 Task: Look for space in Guane, Cuba from 4th September, 2023 to 10th September, 2023 for 1 adult in price range Rs.9000 to Rs.17000. Place can be private room with 1  bedroom having 1 bed and 1 bathroom. Property type can be house, flat, guest house, hotel. Booking option can be shelf check-in. Required host language is .
Action: Mouse moved to (363, 79)
Screenshot: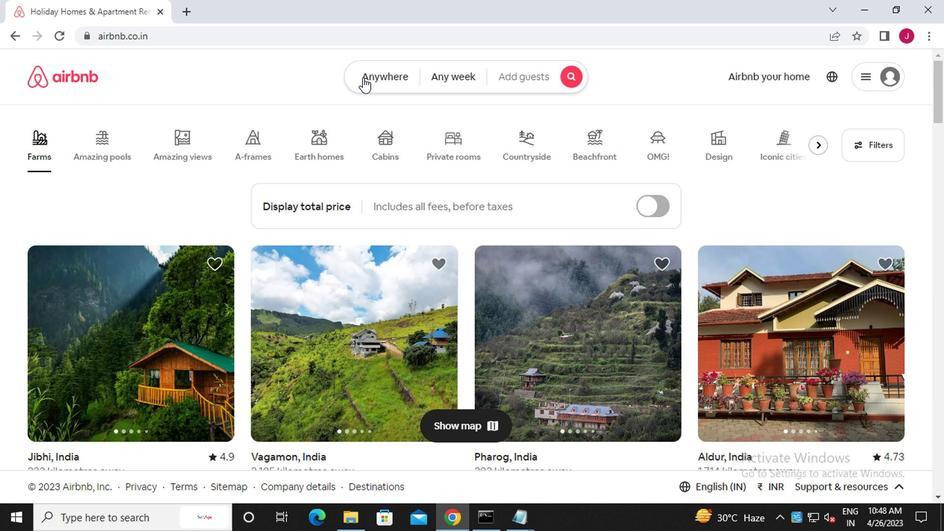 
Action: Mouse pressed left at (363, 79)
Screenshot: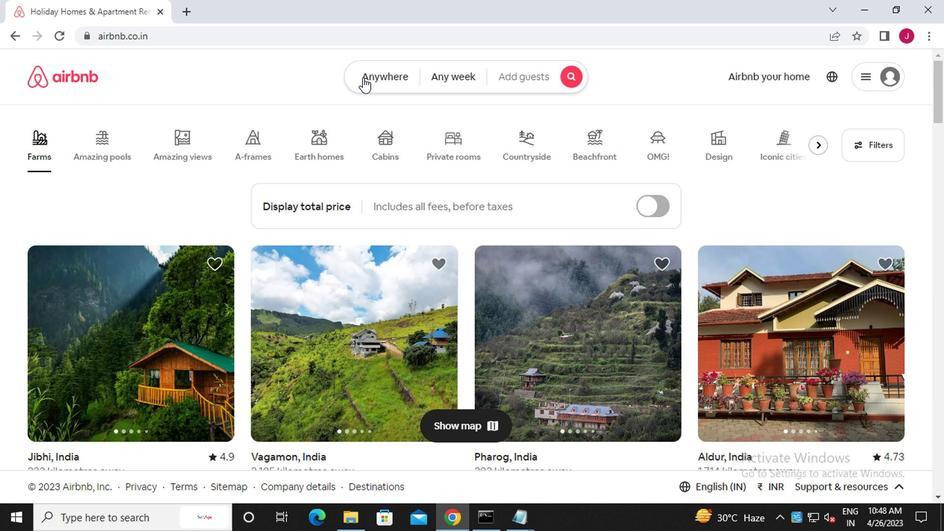 
Action: Mouse moved to (223, 135)
Screenshot: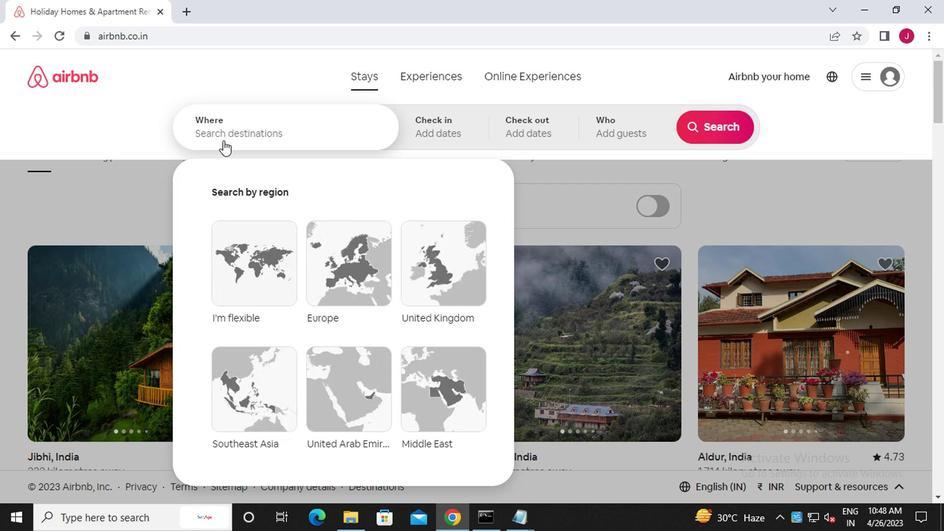 
Action: Mouse pressed left at (223, 135)
Screenshot: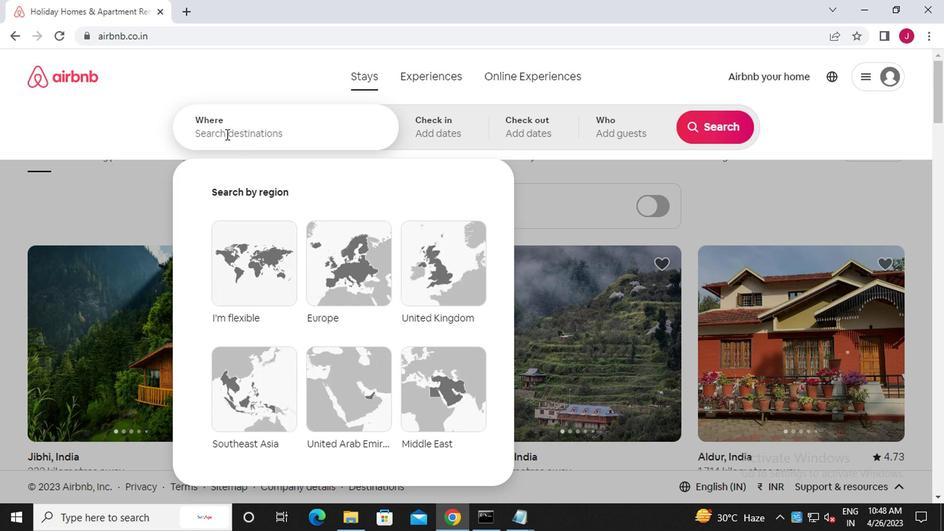 
Action: Key pressed g<Key.caps_lock>uane,<Key.caps_lock>c<Key.caps_lock>uba
Screenshot: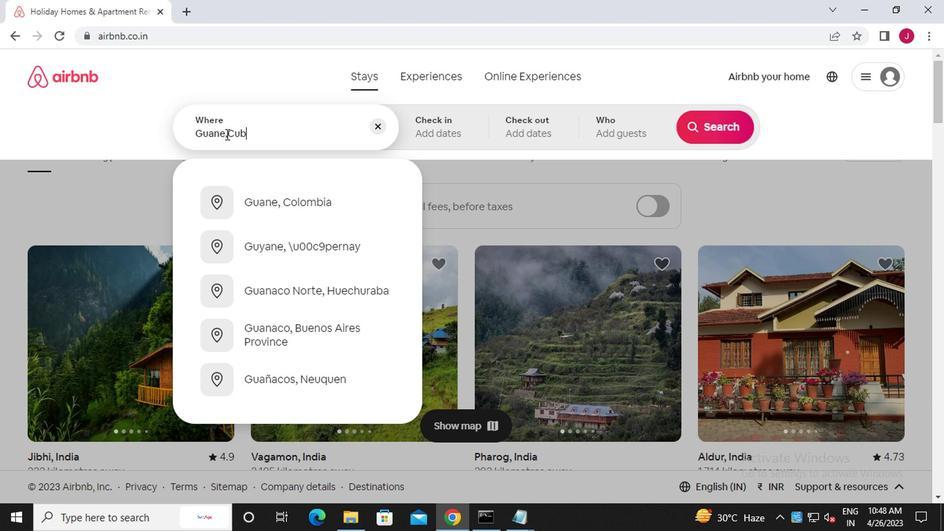 
Action: Mouse moved to (293, 201)
Screenshot: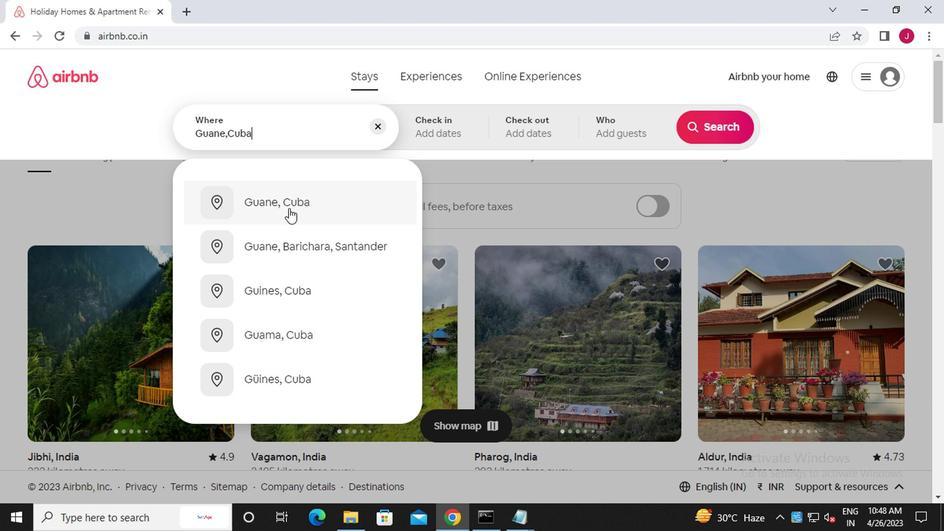 
Action: Mouse pressed left at (293, 201)
Screenshot: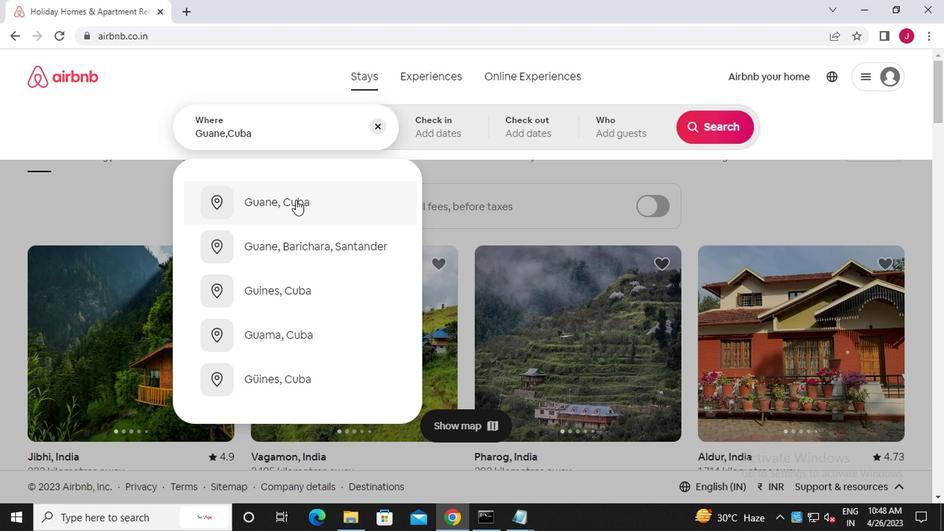 
Action: Mouse moved to (706, 238)
Screenshot: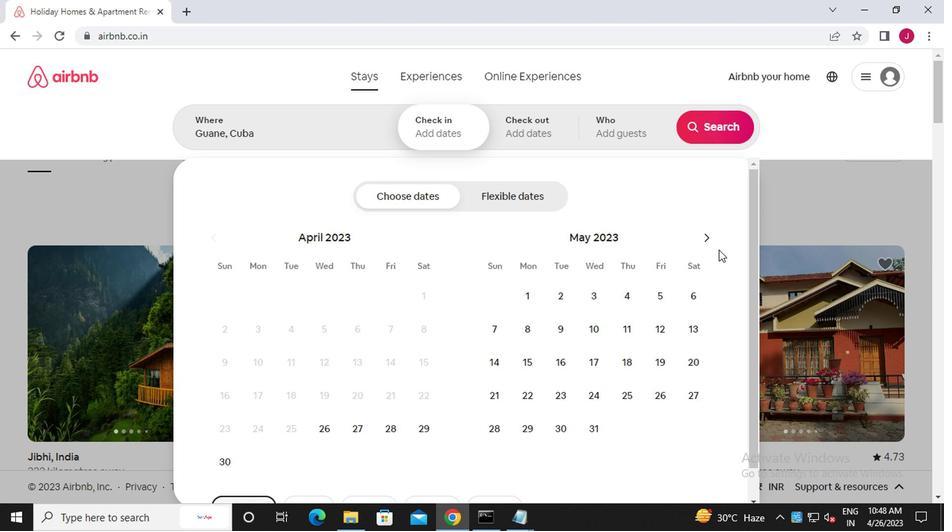 
Action: Mouse pressed left at (706, 238)
Screenshot: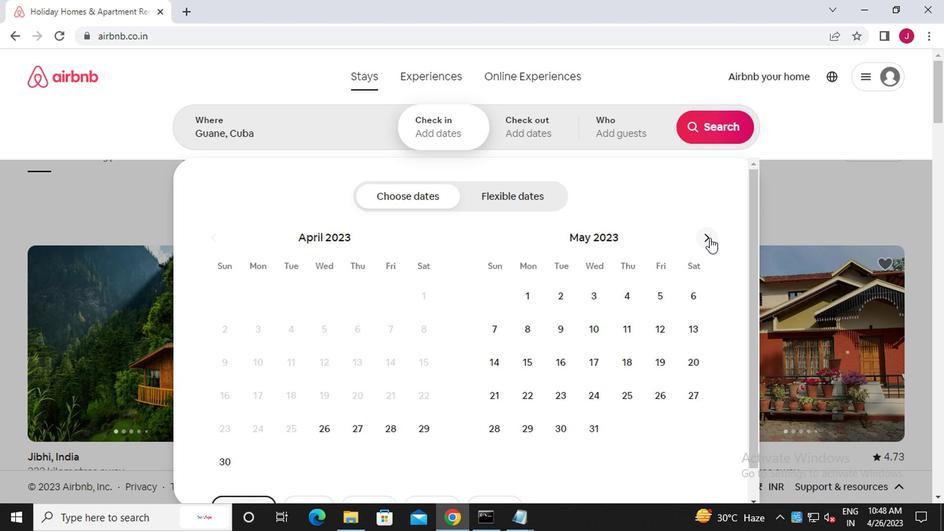 
Action: Mouse pressed left at (706, 238)
Screenshot: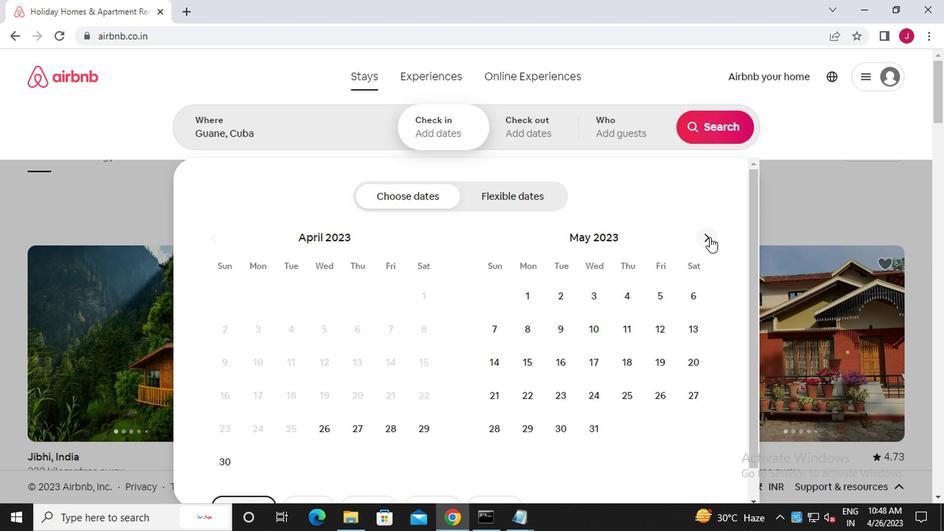 
Action: Mouse pressed left at (706, 238)
Screenshot: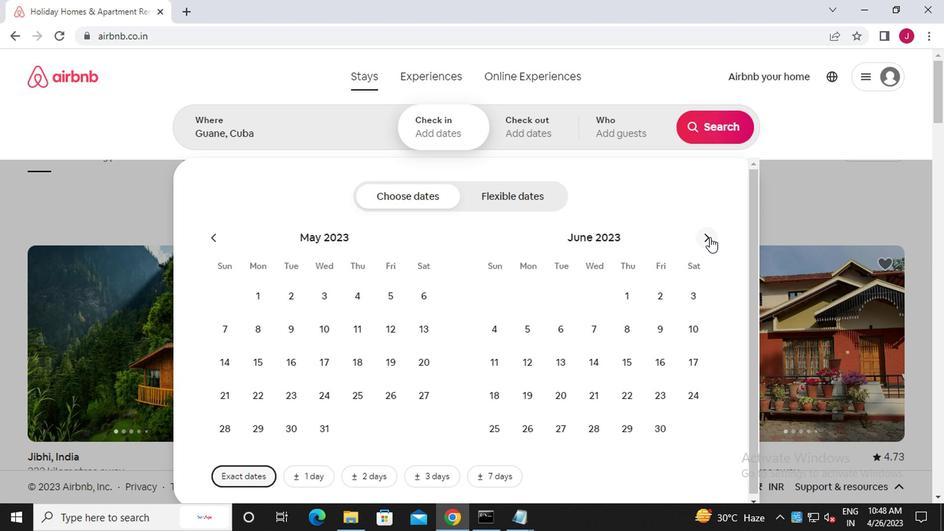 
Action: Mouse pressed left at (706, 238)
Screenshot: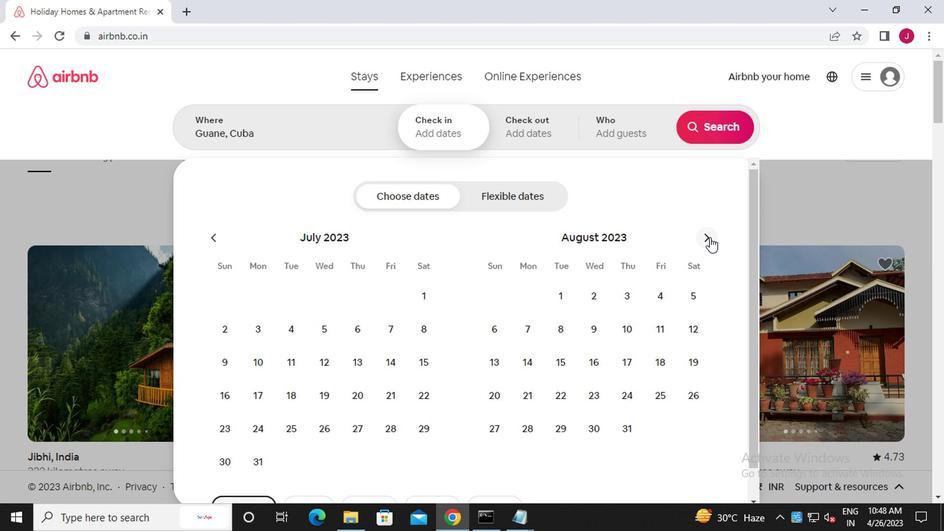 
Action: Mouse moved to (524, 325)
Screenshot: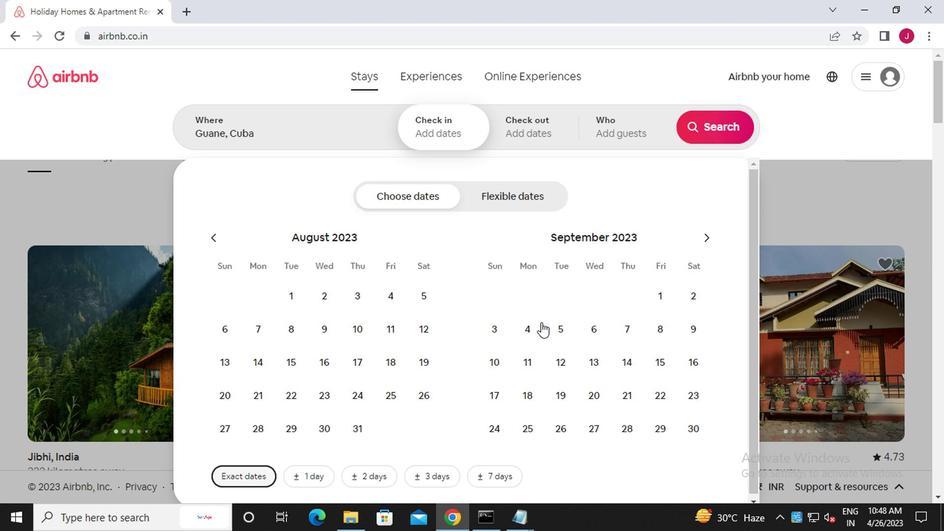 
Action: Mouse pressed left at (524, 325)
Screenshot: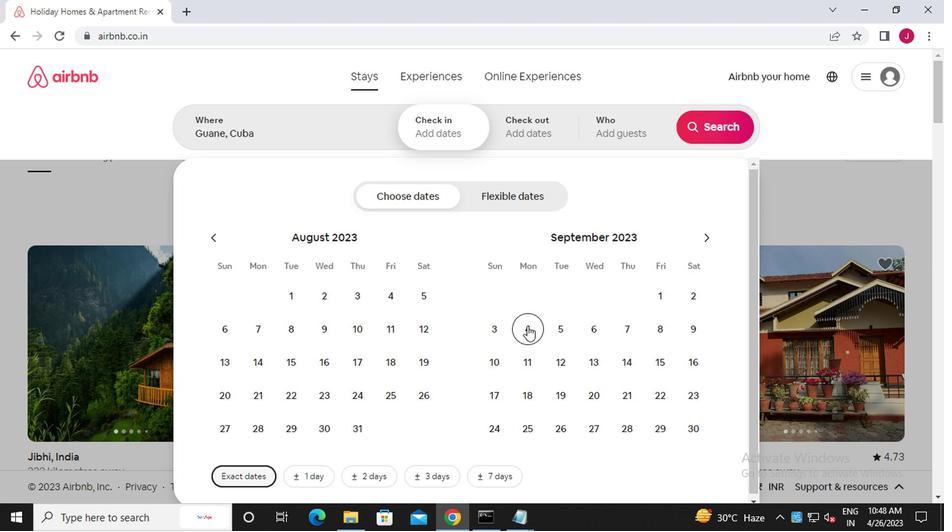 
Action: Mouse moved to (495, 361)
Screenshot: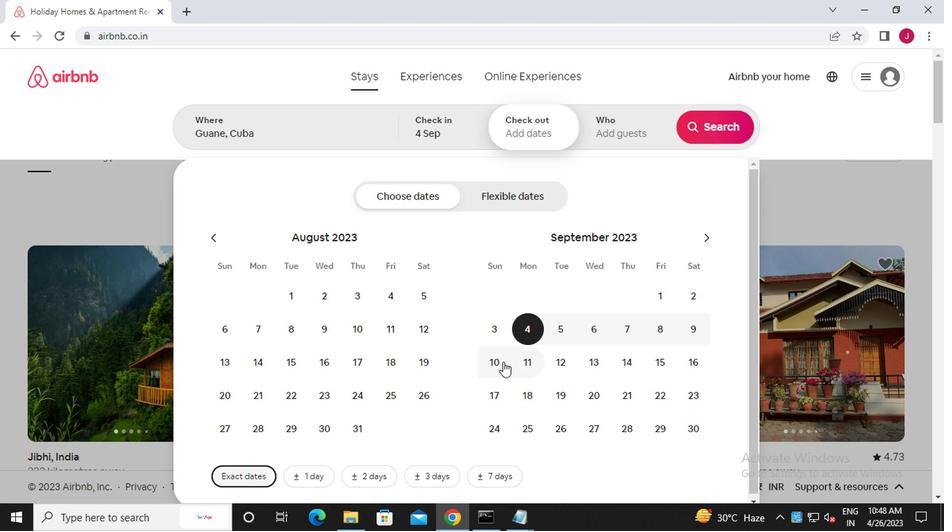 
Action: Mouse pressed left at (495, 361)
Screenshot: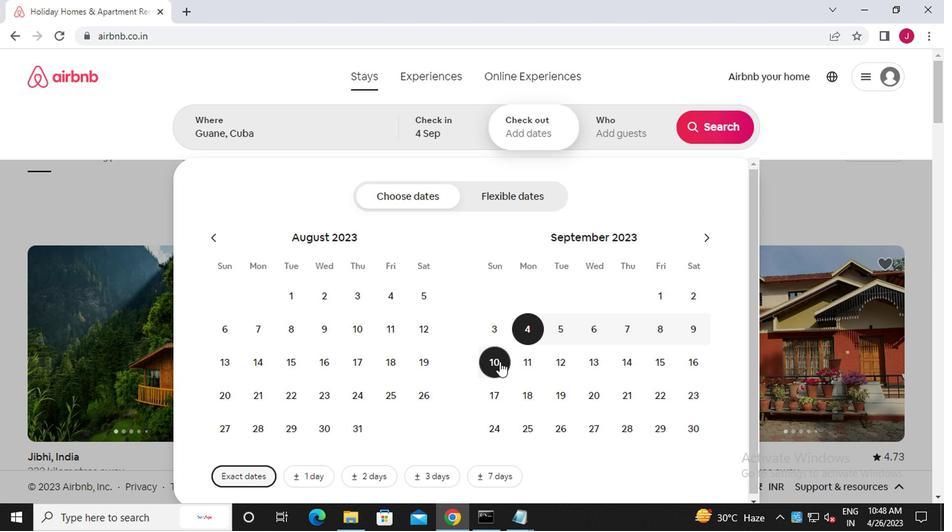 
Action: Mouse moved to (634, 137)
Screenshot: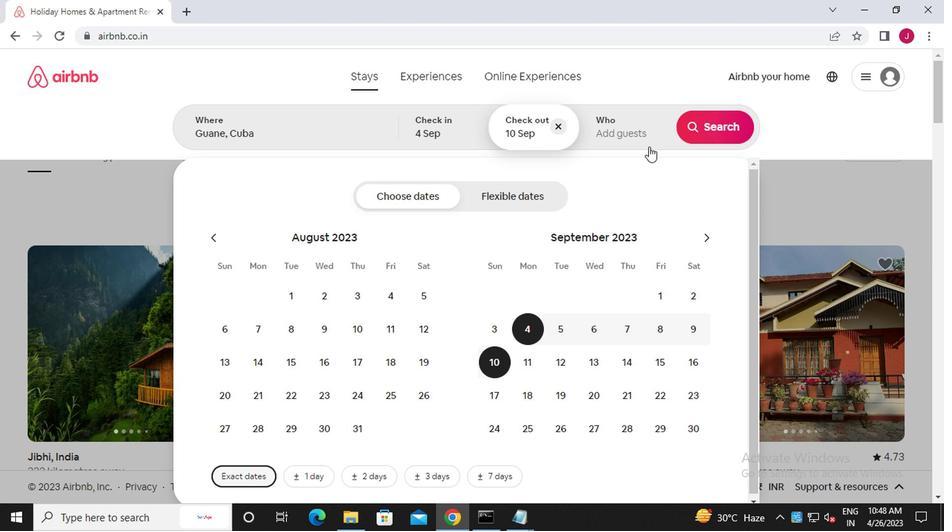 
Action: Mouse pressed left at (634, 137)
Screenshot: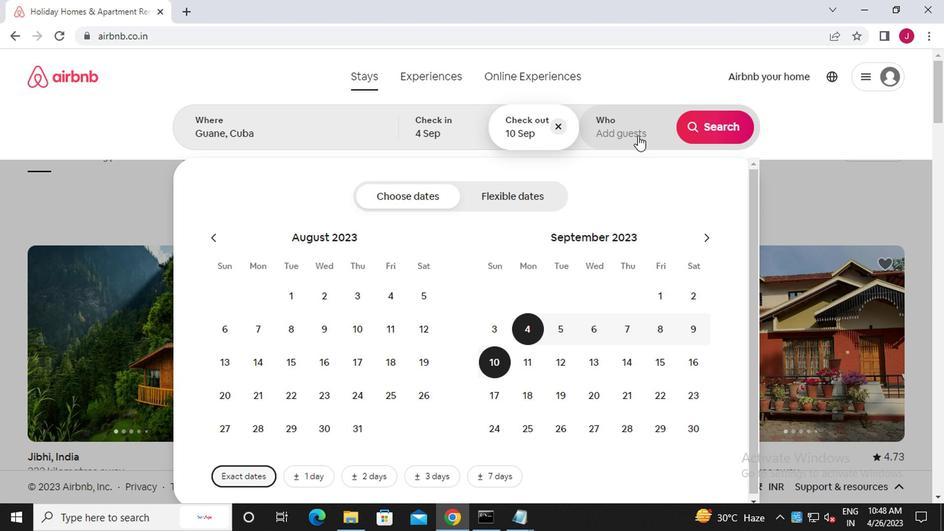 
Action: Mouse moved to (713, 202)
Screenshot: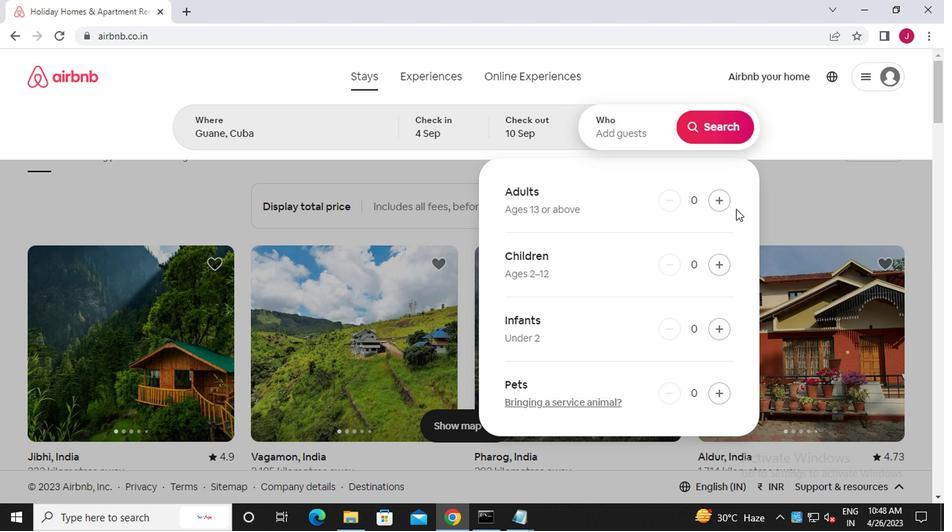 
Action: Mouse pressed left at (713, 202)
Screenshot: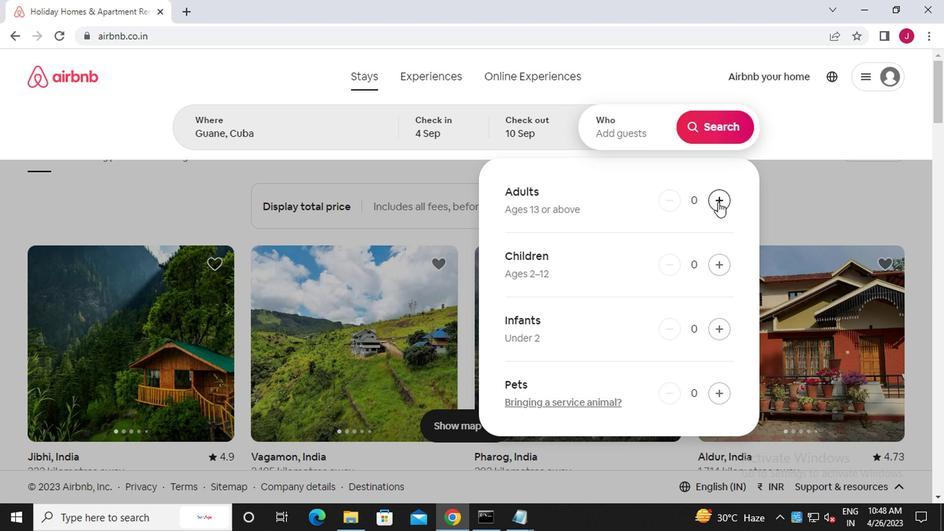 
Action: Mouse moved to (712, 125)
Screenshot: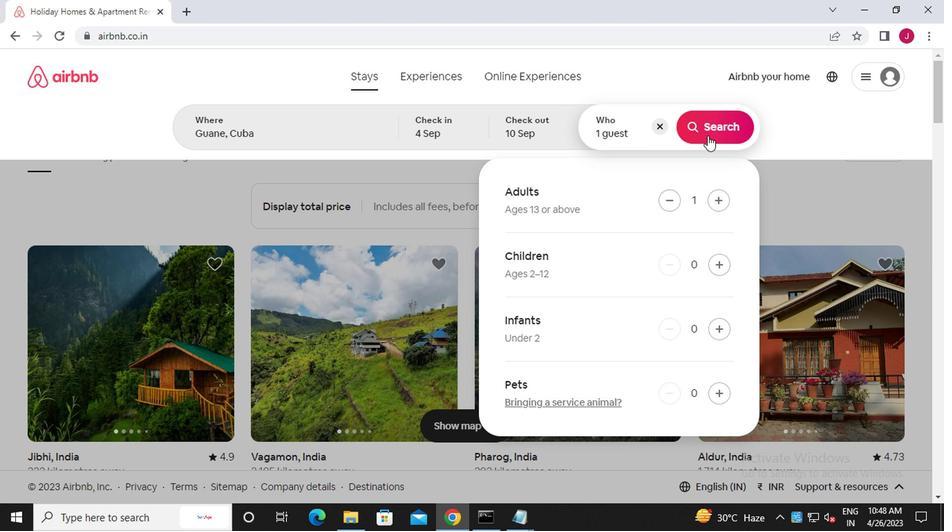 
Action: Mouse pressed left at (712, 125)
Screenshot: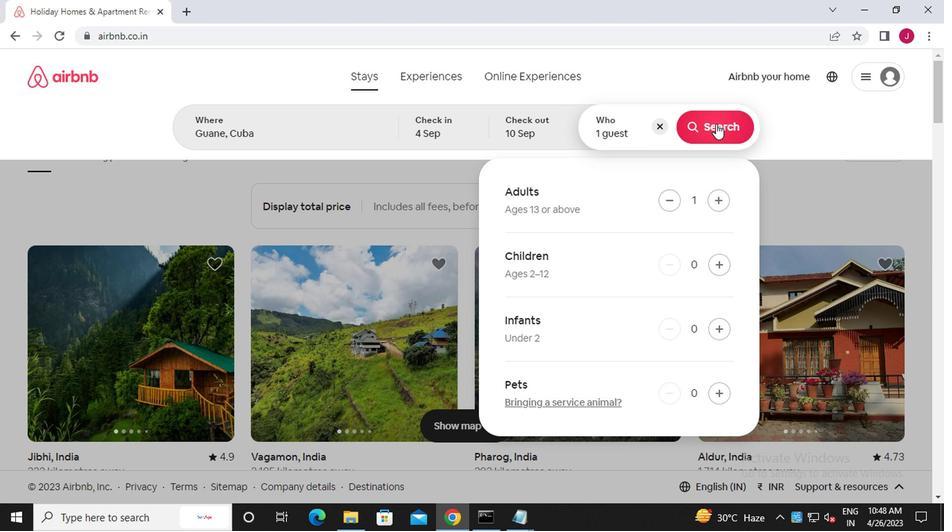 
Action: Mouse moved to (883, 128)
Screenshot: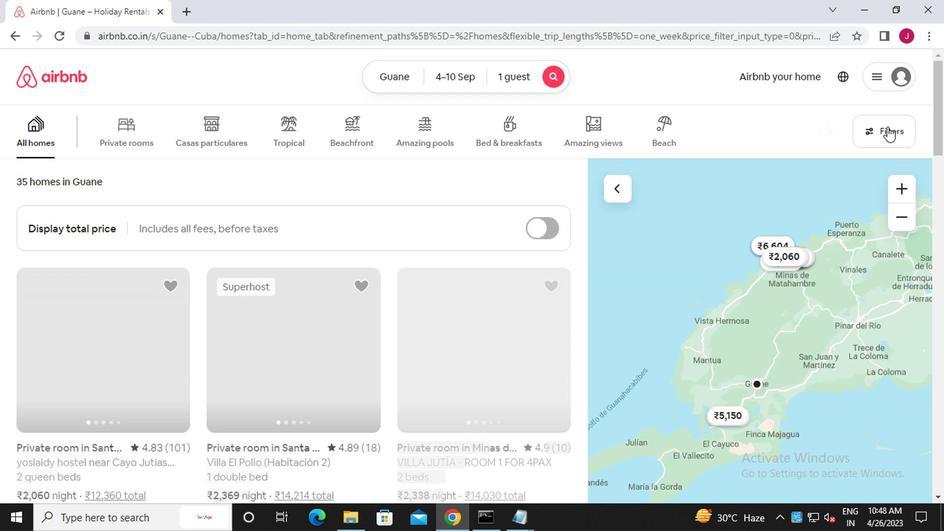 
Action: Mouse pressed left at (883, 128)
Screenshot: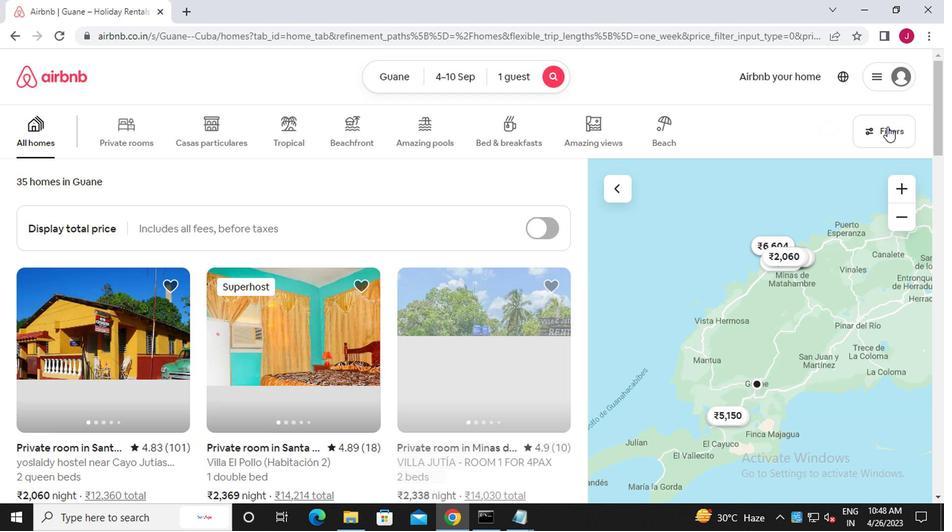 
Action: Mouse moved to (298, 307)
Screenshot: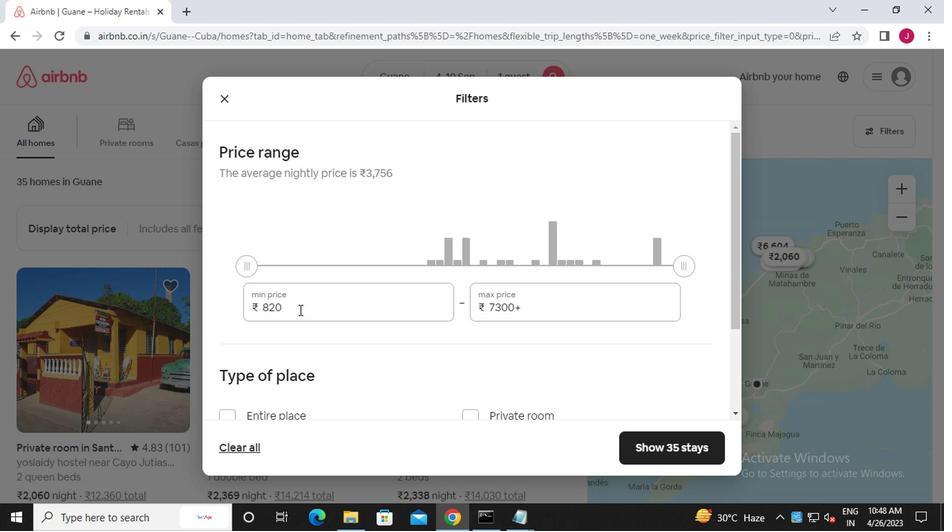 
Action: Mouse pressed left at (298, 307)
Screenshot: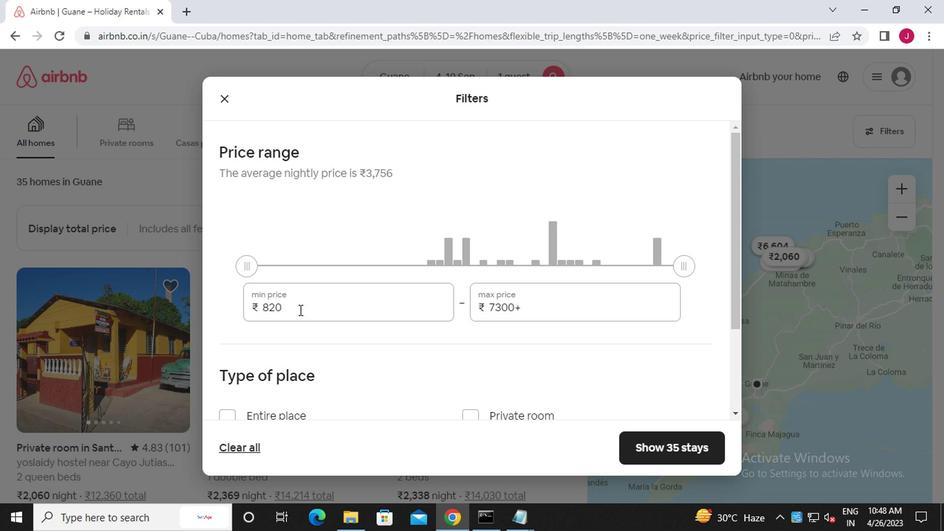
Action: Mouse moved to (299, 301)
Screenshot: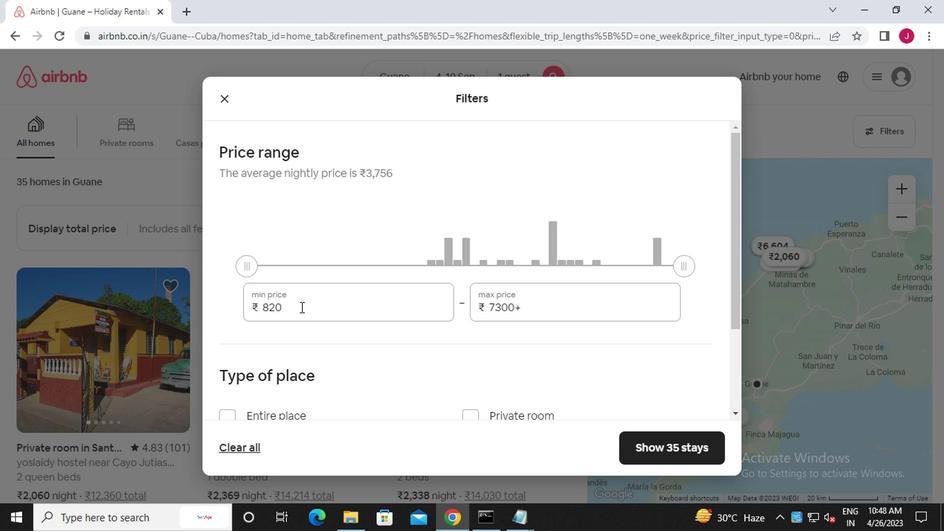 
Action: Key pressed <Key.backspace><Key.backspace><Key.backspace><<105>><<96>><<96>><<96>>
Screenshot: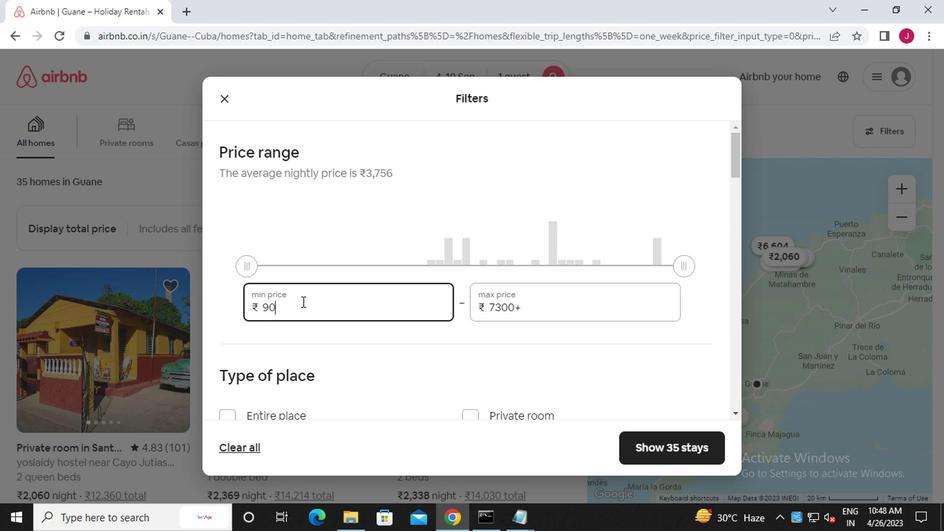 
Action: Mouse moved to (552, 313)
Screenshot: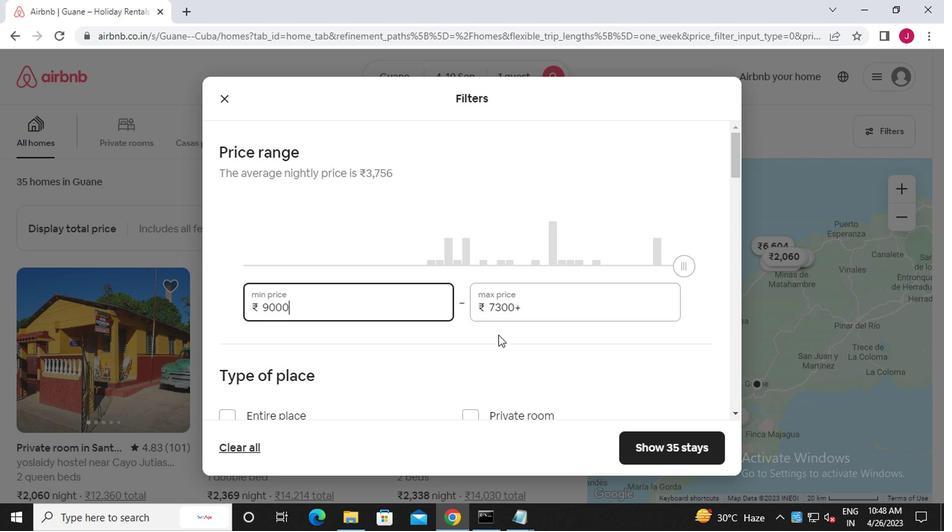
Action: Mouse pressed left at (552, 313)
Screenshot: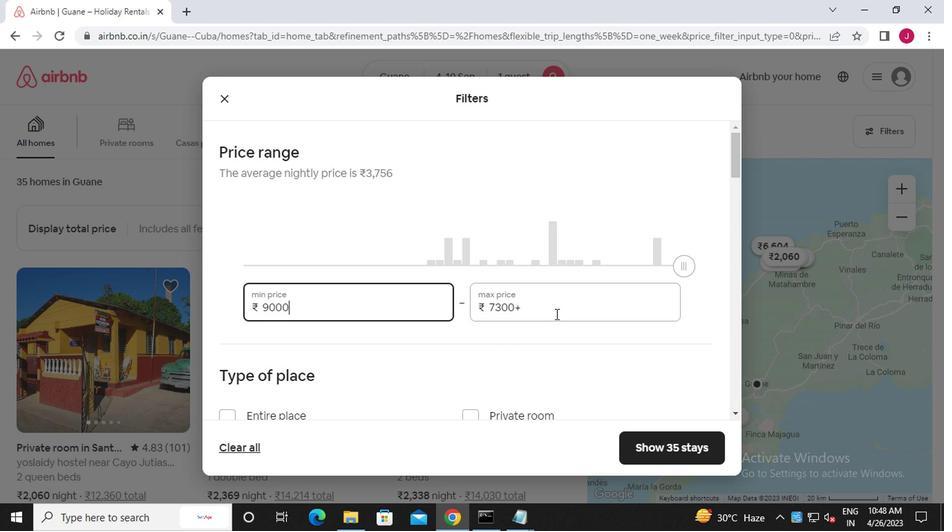 
Action: Key pressed <Key.backspace><Key.backspace><Key.backspace><Key.backspace><Key.backspace><Key.backspace><Key.backspace><Key.backspace><Key.backspace><Key.backspace><<97>><<103>><<96>><<96>><<96>>
Screenshot: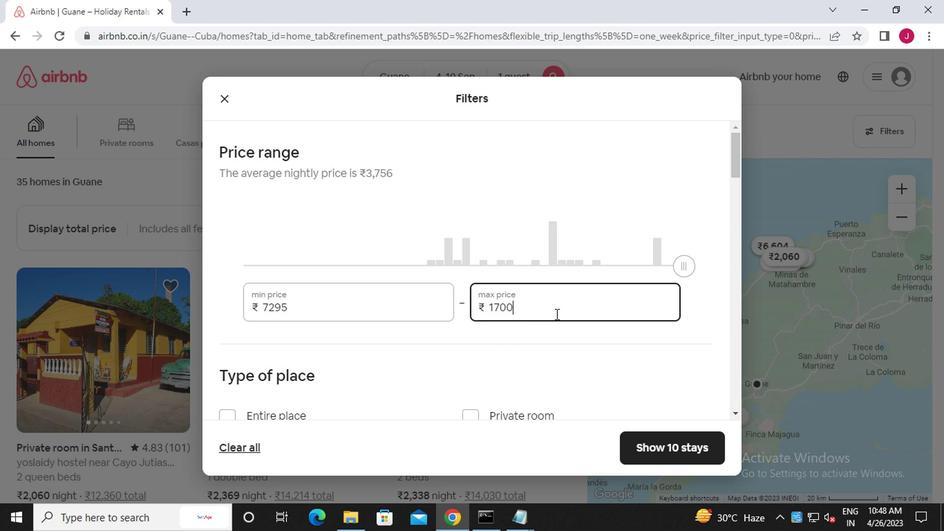 
Action: Mouse moved to (559, 330)
Screenshot: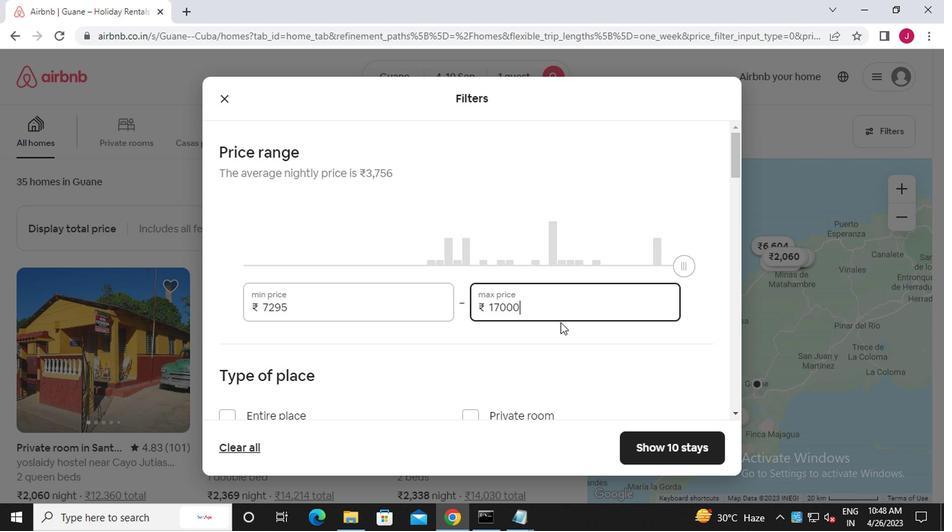 
Action: Mouse scrolled (559, 330) with delta (0, 0)
Screenshot: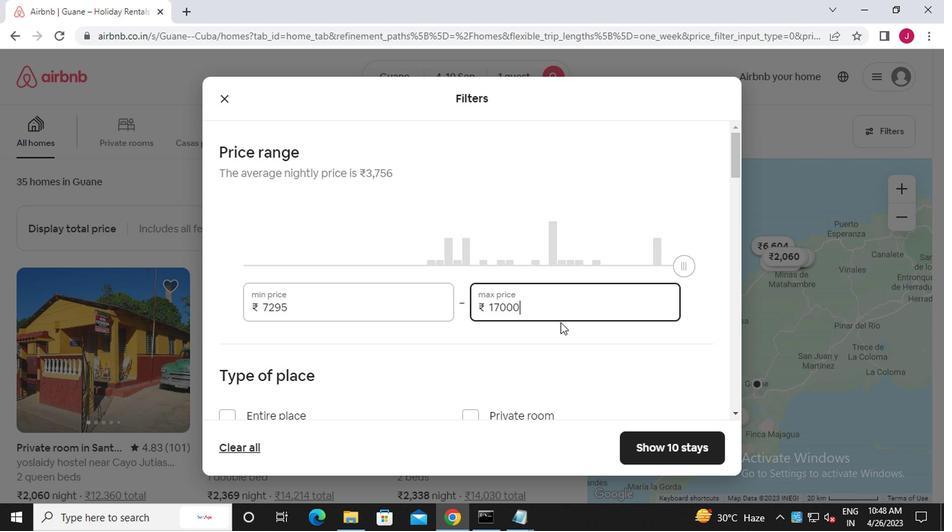 
Action: Mouse moved to (560, 334)
Screenshot: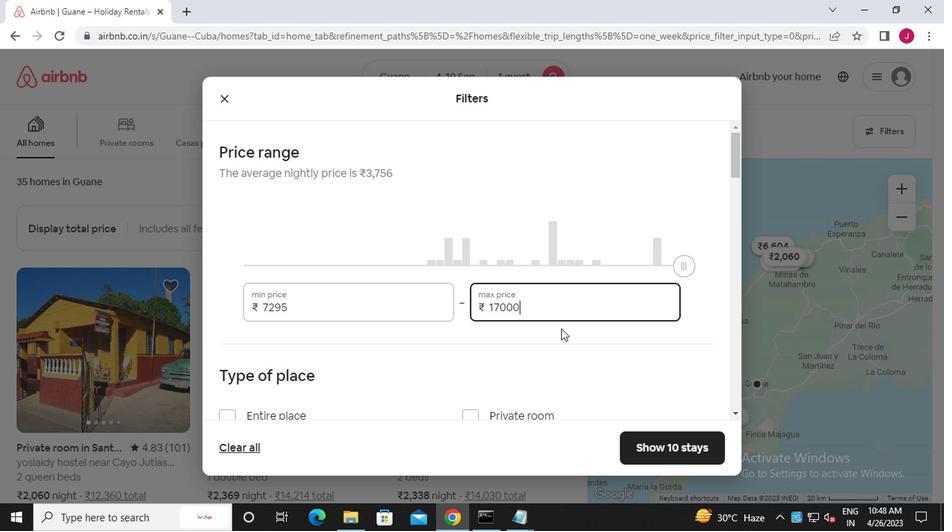 
Action: Mouse scrolled (560, 333) with delta (0, 0)
Screenshot: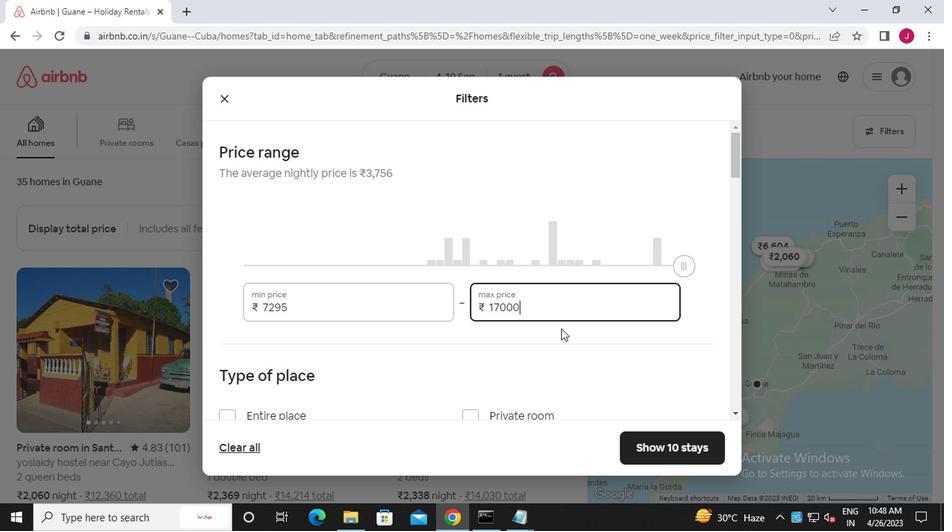 
Action: Mouse moved to (473, 278)
Screenshot: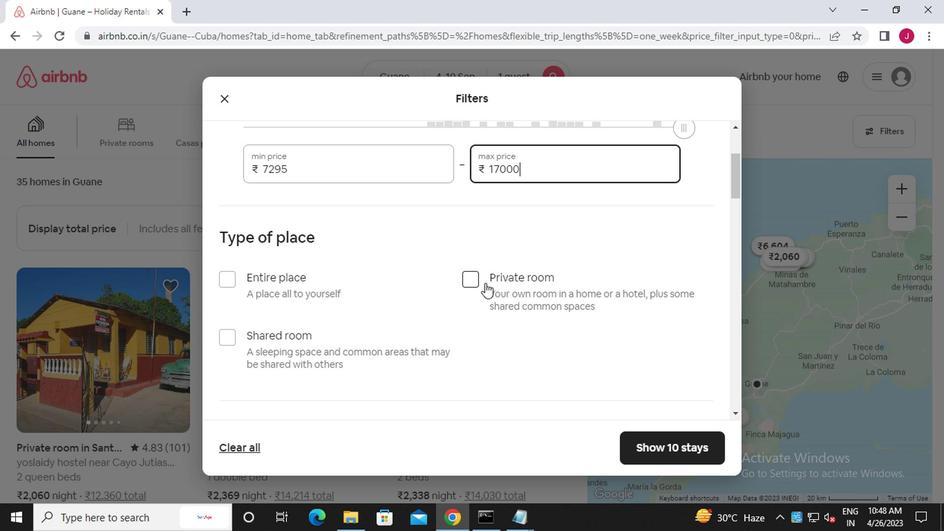 
Action: Mouse pressed left at (473, 278)
Screenshot: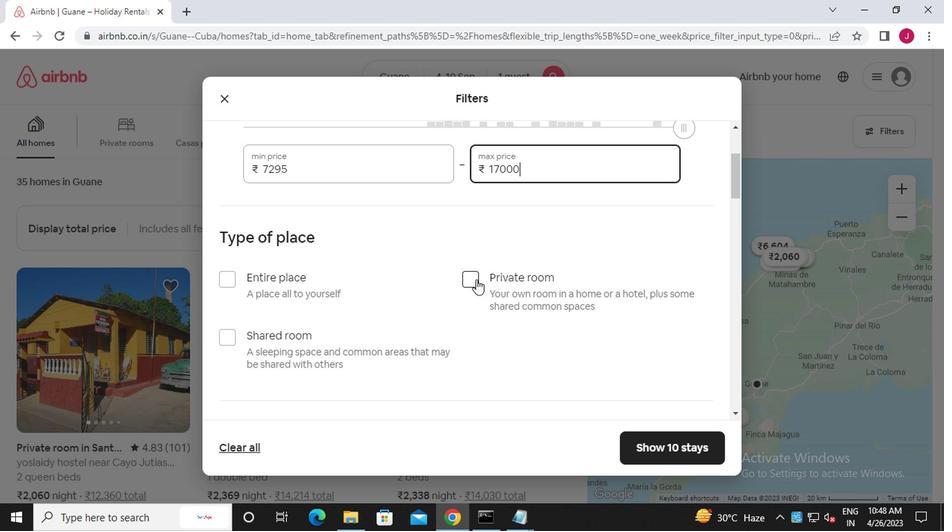 
Action: Mouse moved to (510, 321)
Screenshot: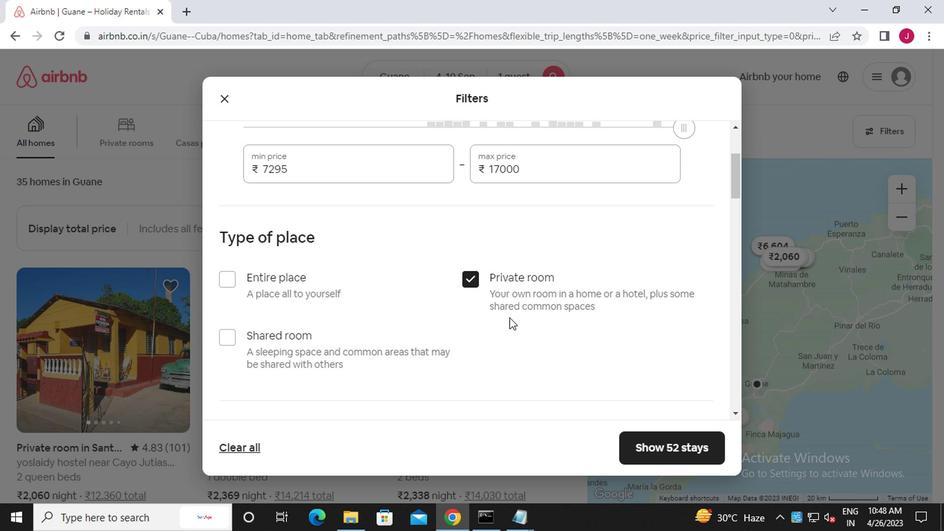 
Action: Mouse scrolled (510, 320) with delta (0, 0)
Screenshot: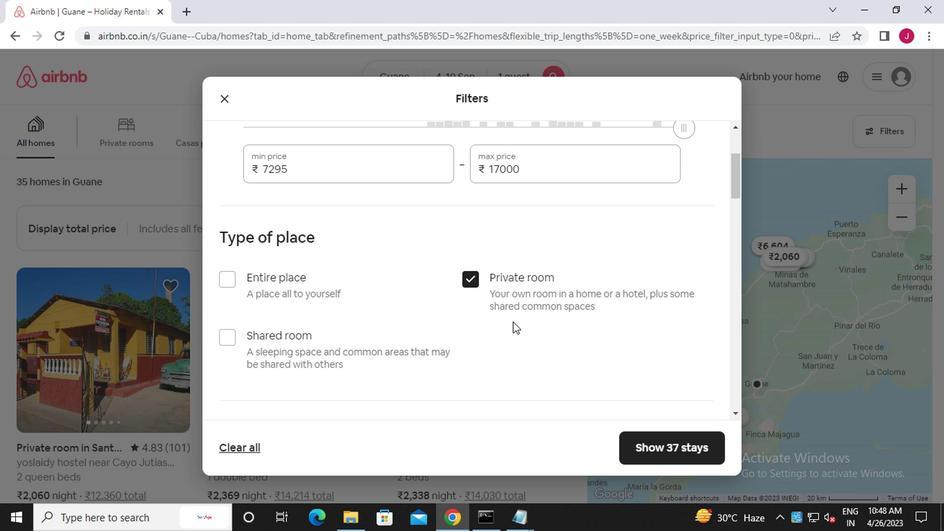 
Action: Mouse scrolled (510, 320) with delta (0, 0)
Screenshot: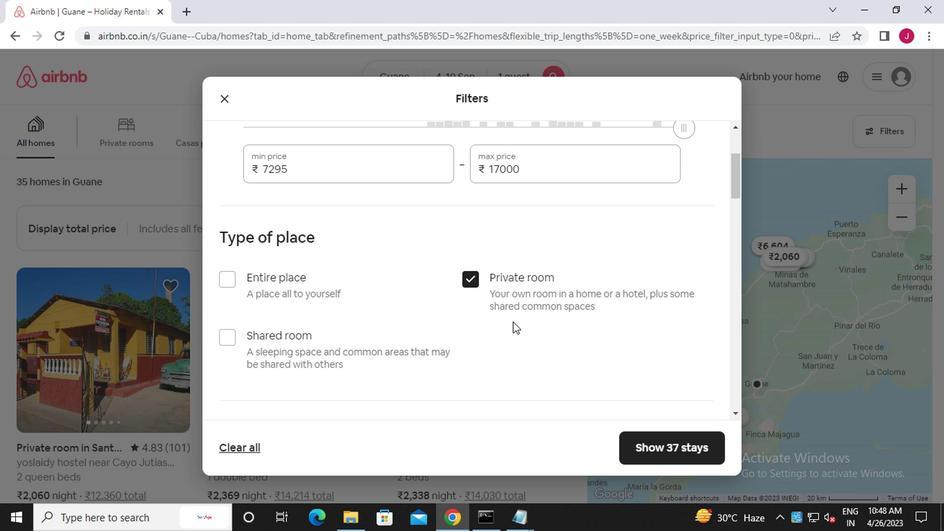
Action: Mouse scrolled (510, 320) with delta (0, 0)
Screenshot: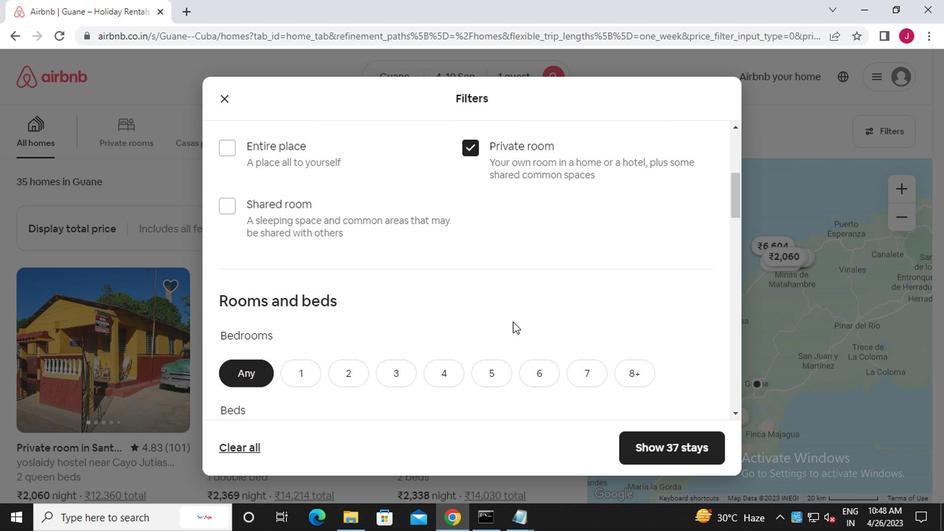 
Action: Mouse moved to (501, 326)
Screenshot: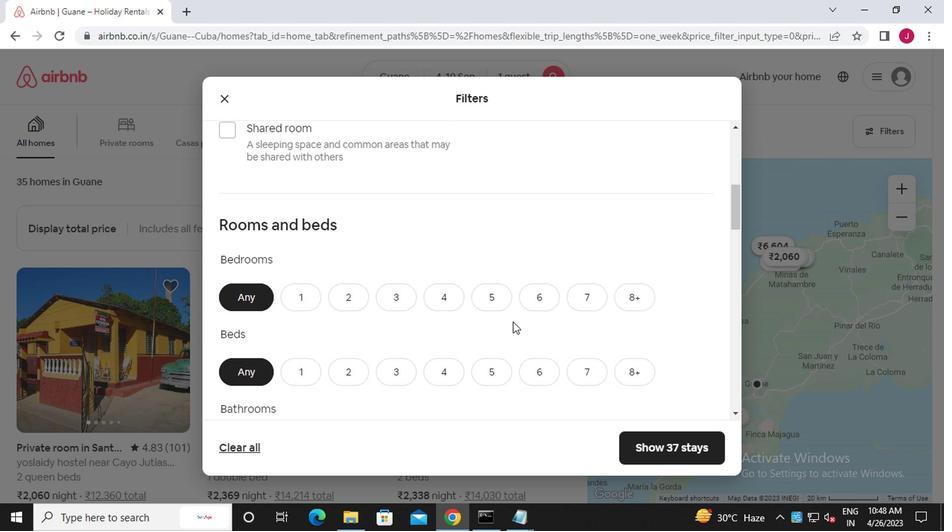 
Action: Mouse scrolled (501, 325) with delta (0, 0)
Screenshot: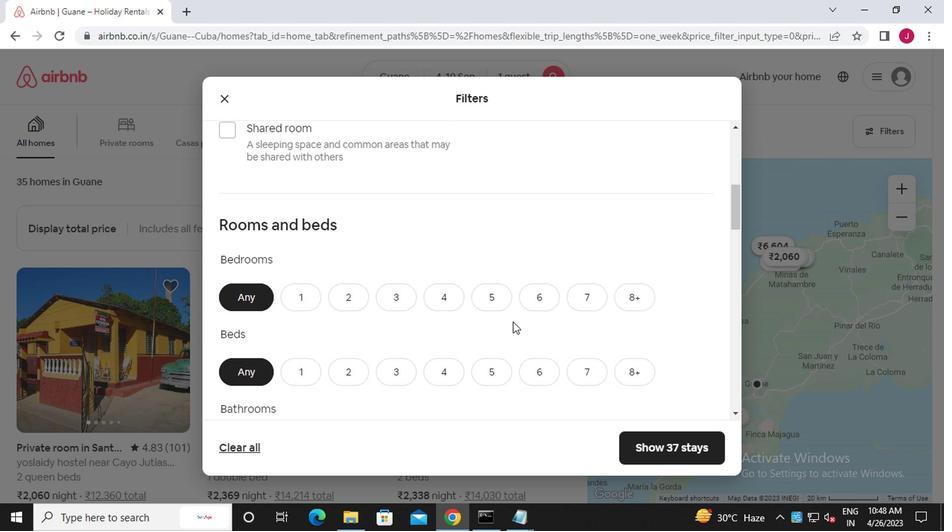 
Action: Mouse moved to (292, 237)
Screenshot: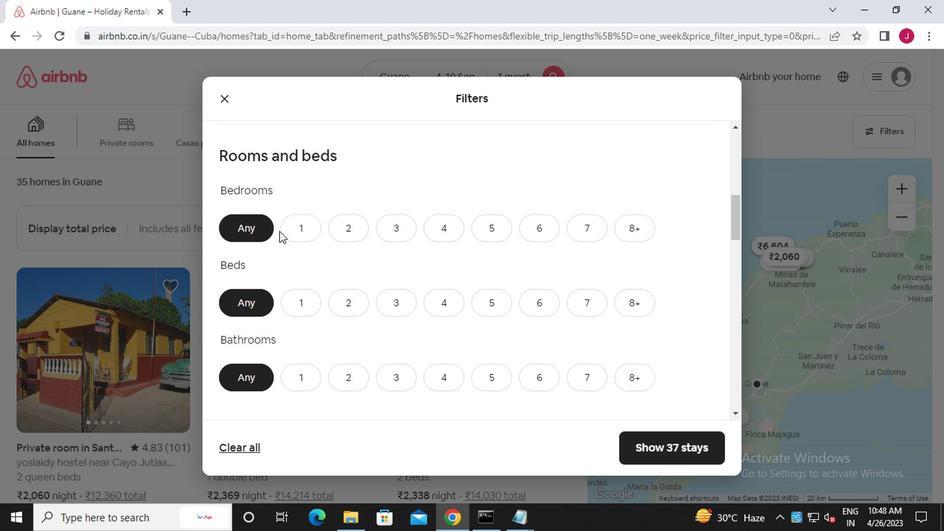 
Action: Mouse pressed left at (292, 237)
Screenshot: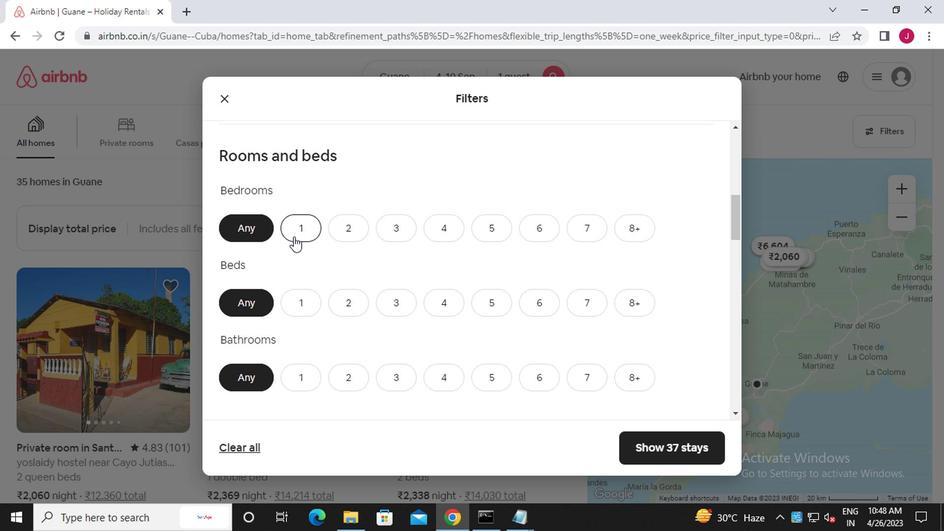 
Action: Mouse moved to (299, 303)
Screenshot: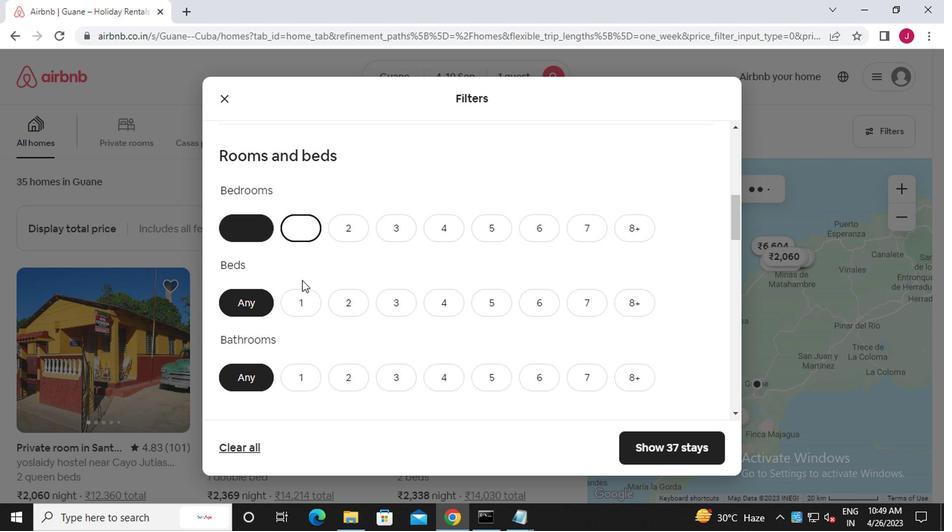 
Action: Mouse pressed left at (299, 303)
Screenshot: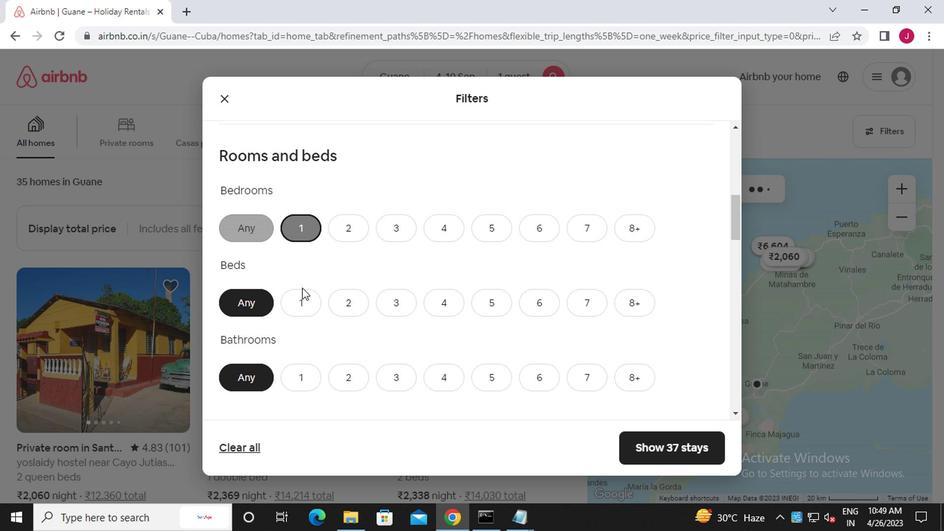 
Action: Mouse moved to (300, 366)
Screenshot: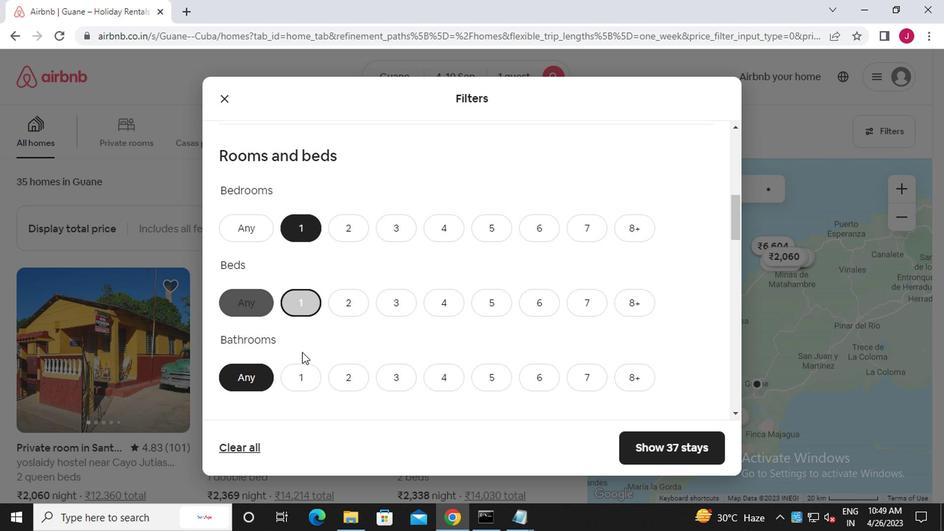 
Action: Mouse pressed left at (300, 366)
Screenshot: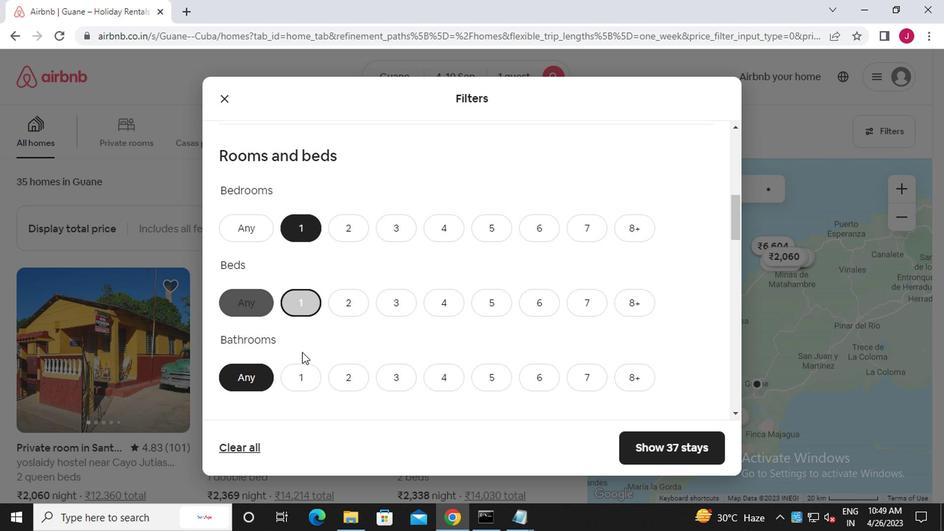 
Action: Mouse moved to (326, 381)
Screenshot: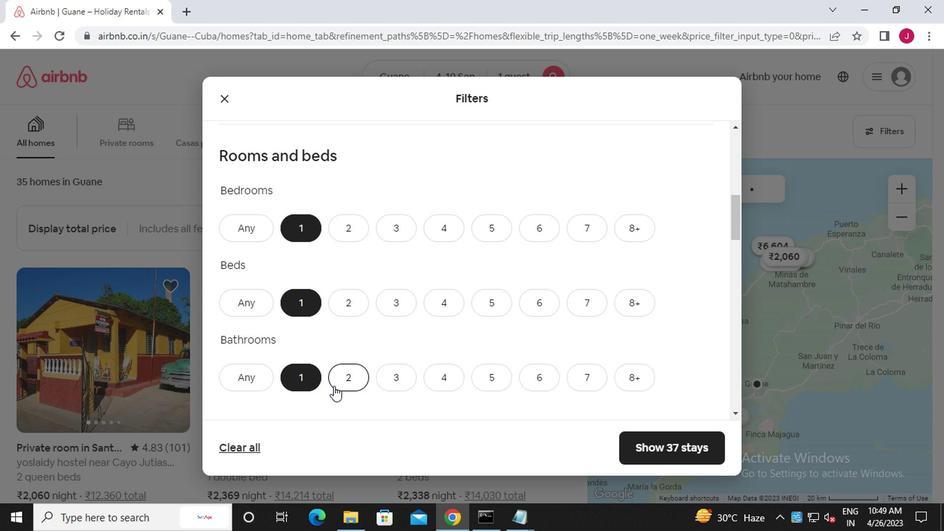 
Action: Mouse scrolled (326, 381) with delta (0, 0)
Screenshot: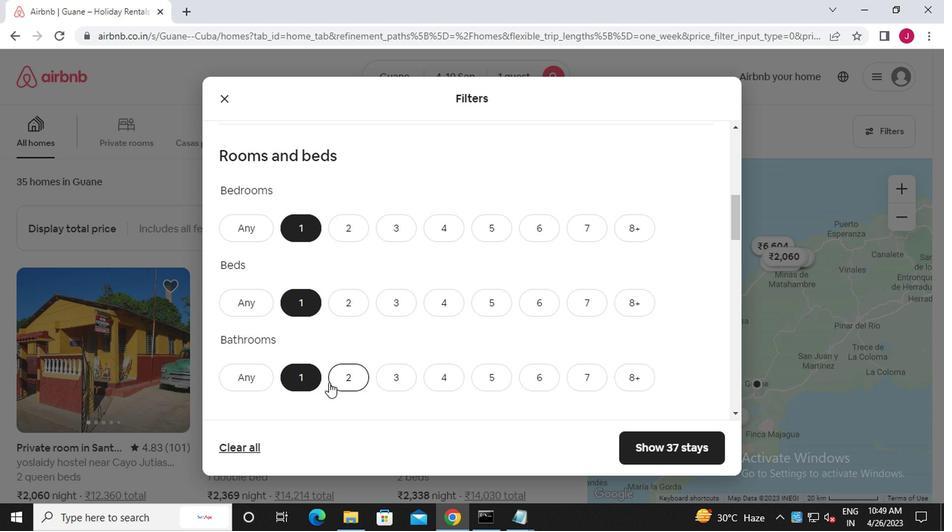
Action: Mouse scrolled (326, 381) with delta (0, 0)
Screenshot: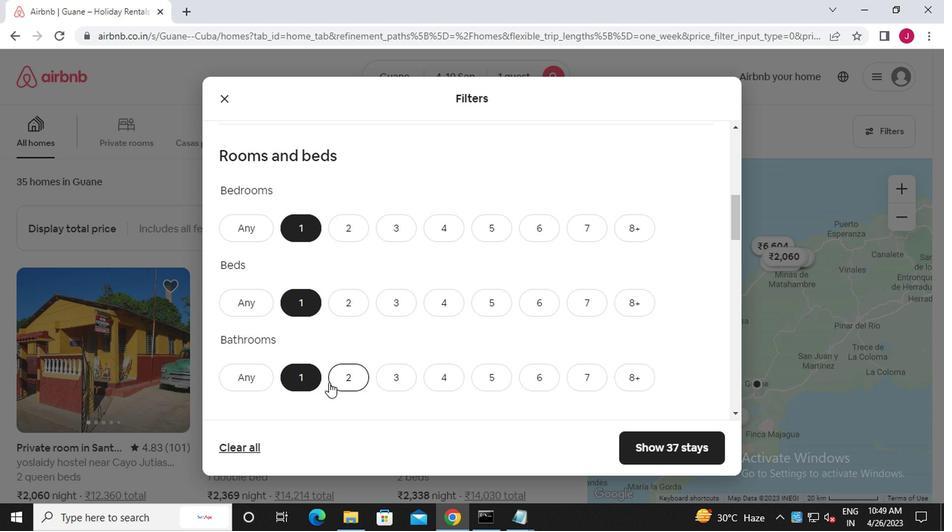 
Action: Mouse scrolled (326, 381) with delta (0, 0)
Screenshot: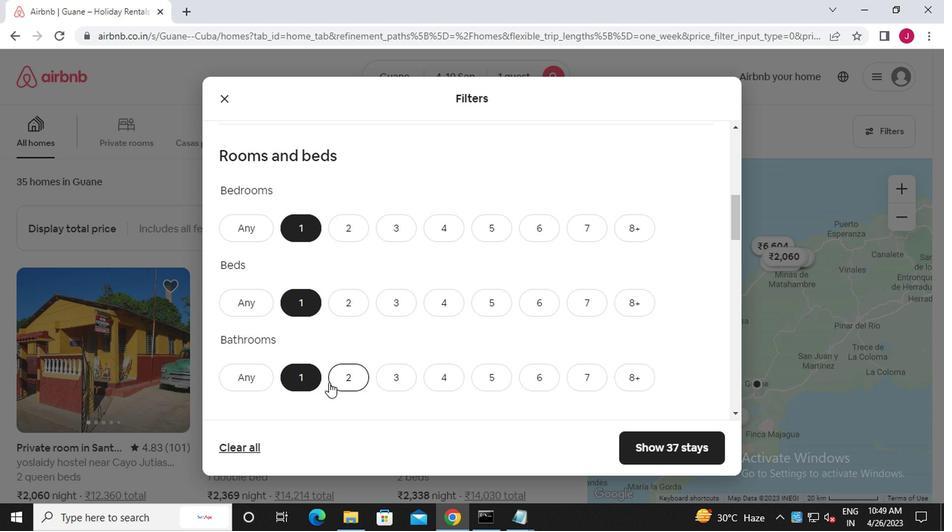
Action: Mouse scrolled (326, 381) with delta (0, 0)
Screenshot: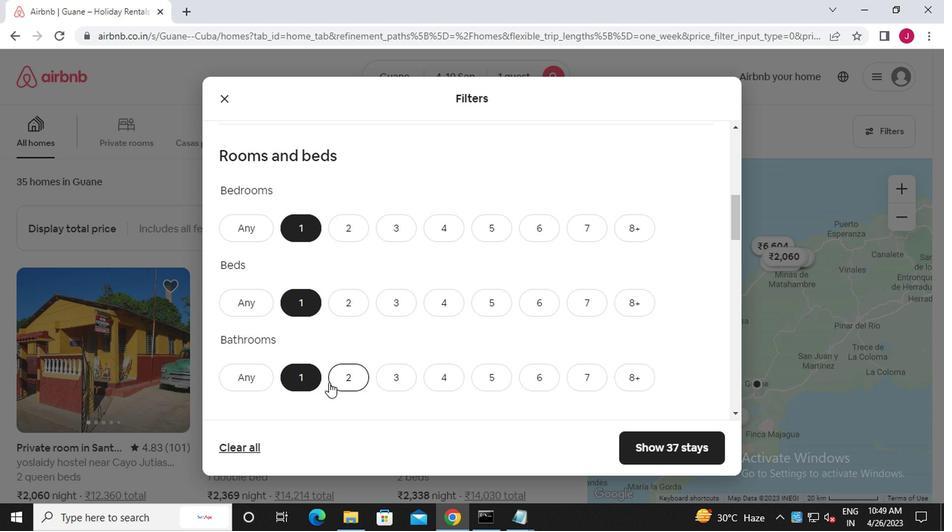 
Action: Mouse moved to (322, 381)
Screenshot: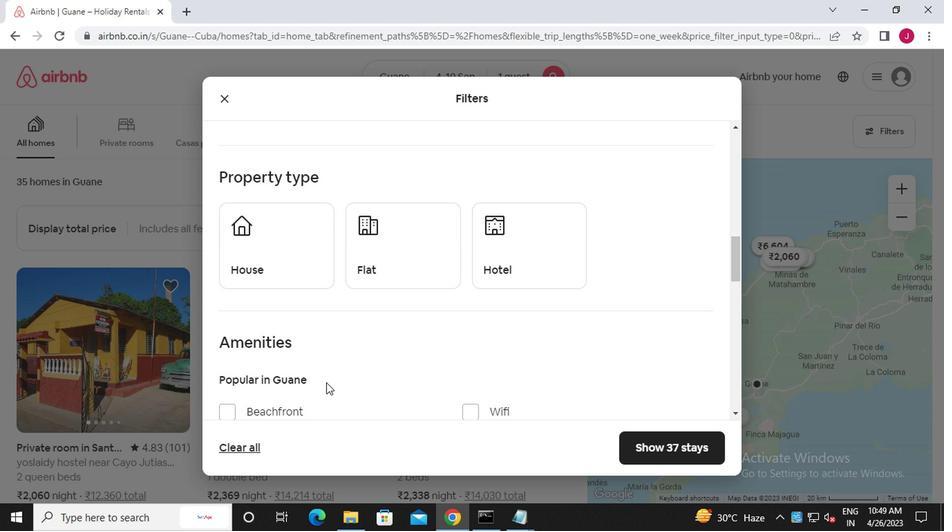 
Action: Mouse scrolled (322, 381) with delta (0, 0)
Screenshot: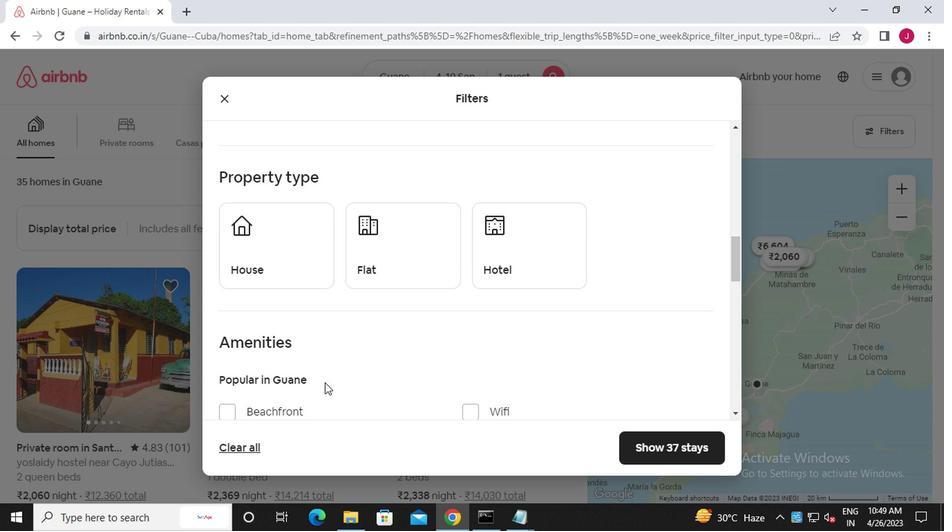 
Action: Mouse moved to (270, 196)
Screenshot: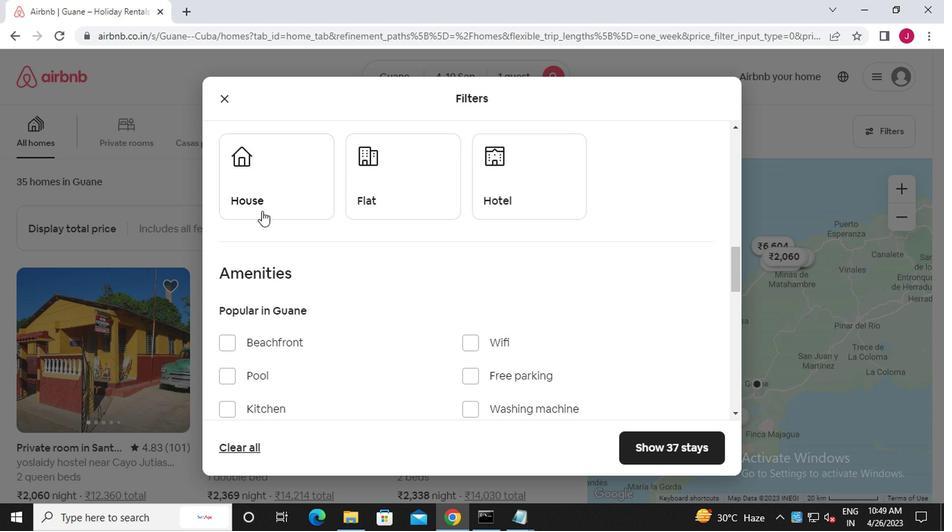 
Action: Mouse pressed left at (270, 196)
Screenshot: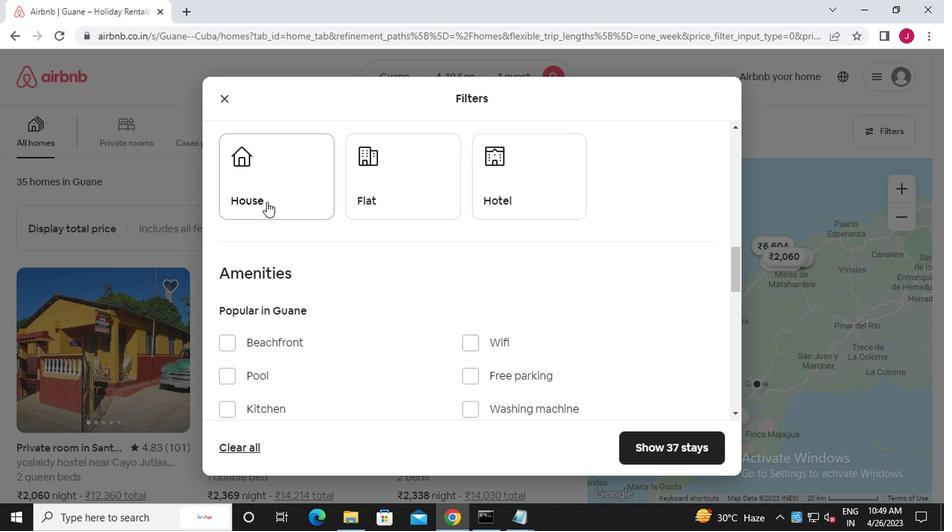 
Action: Mouse moved to (359, 199)
Screenshot: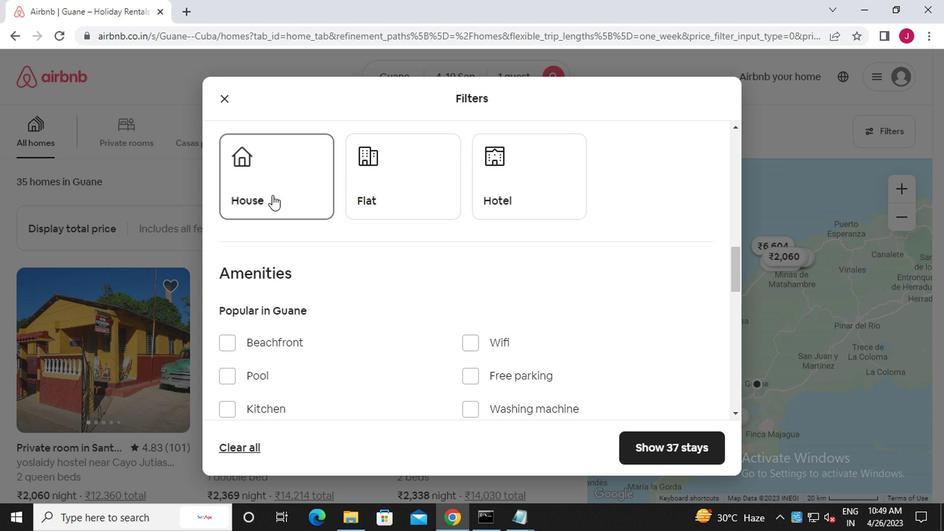 
Action: Mouse pressed left at (359, 199)
Screenshot: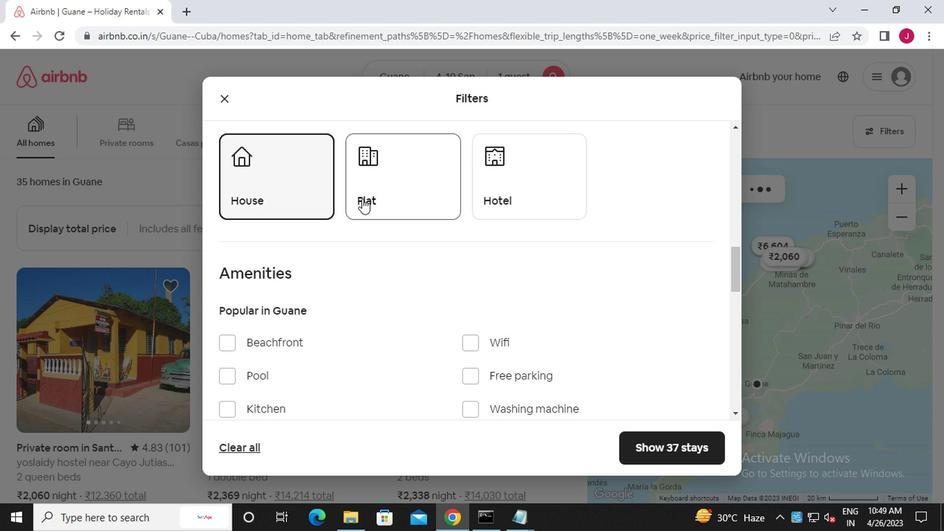 
Action: Mouse moved to (539, 189)
Screenshot: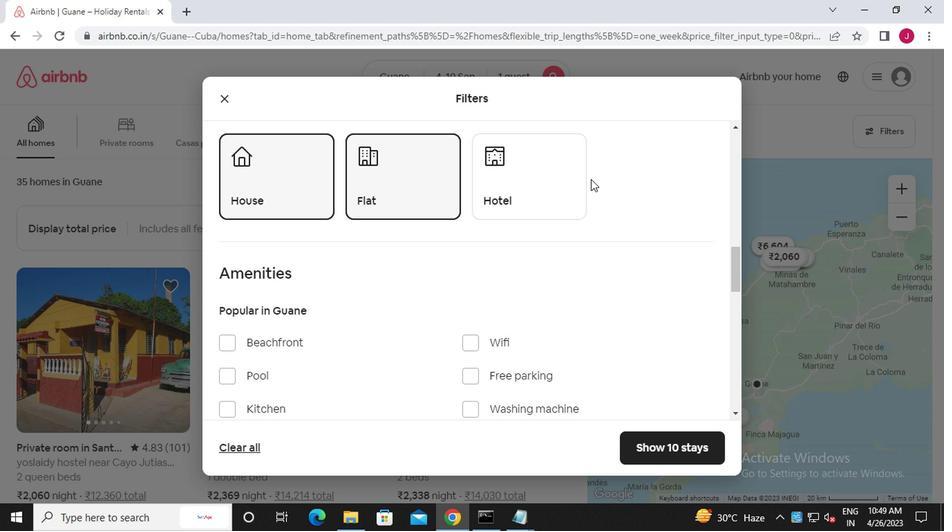 
Action: Mouse pressed left at (539, 189)
Screenshot: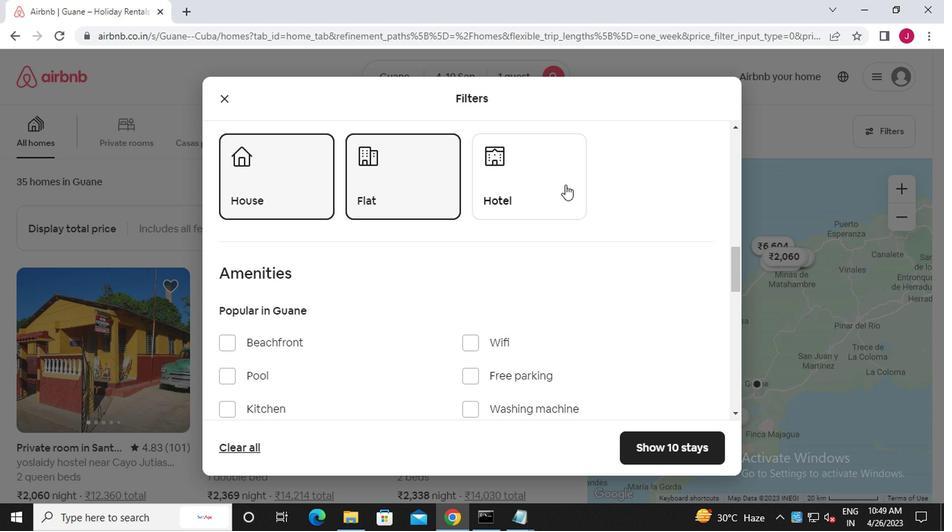 
Action: Mouse moved to (521, 193)
Screenshot: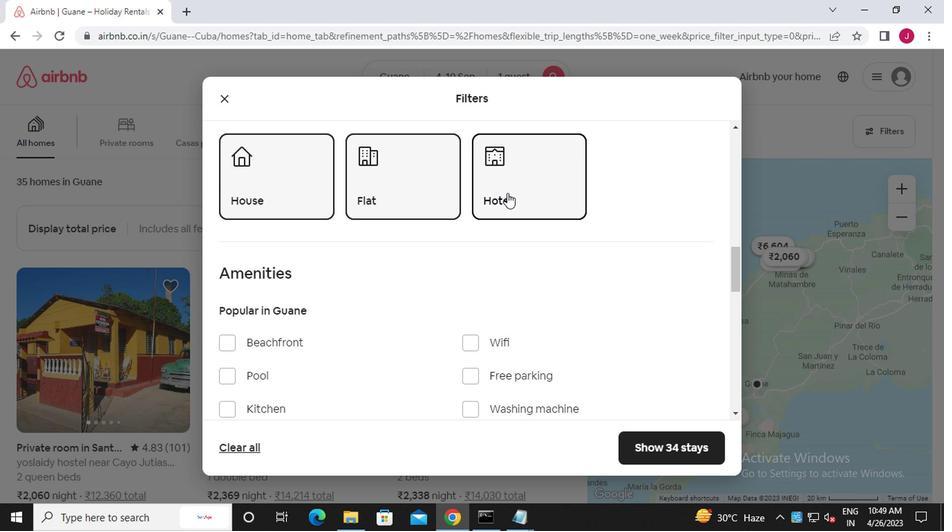 
Action: Mouse pressed left at (521, 193)
Screenshot: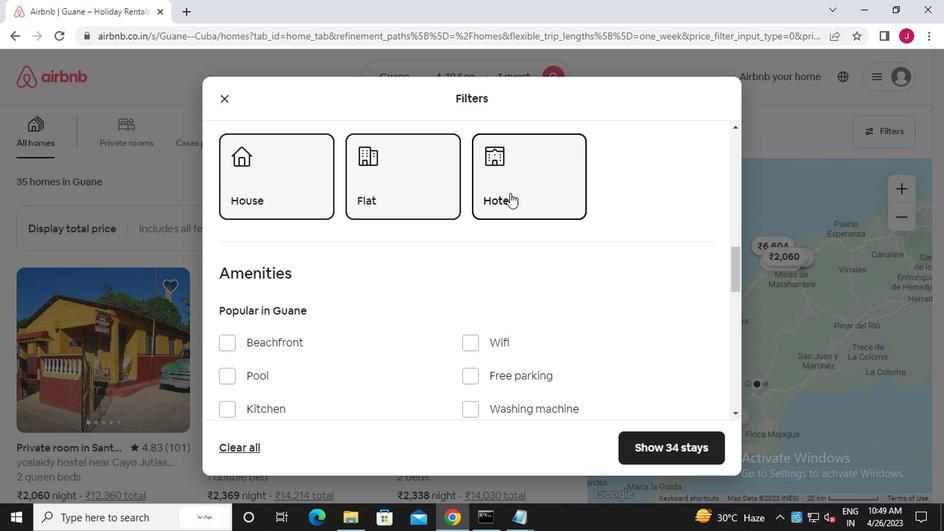 
Action: Mouse moved to (457, 187)
Screenshot: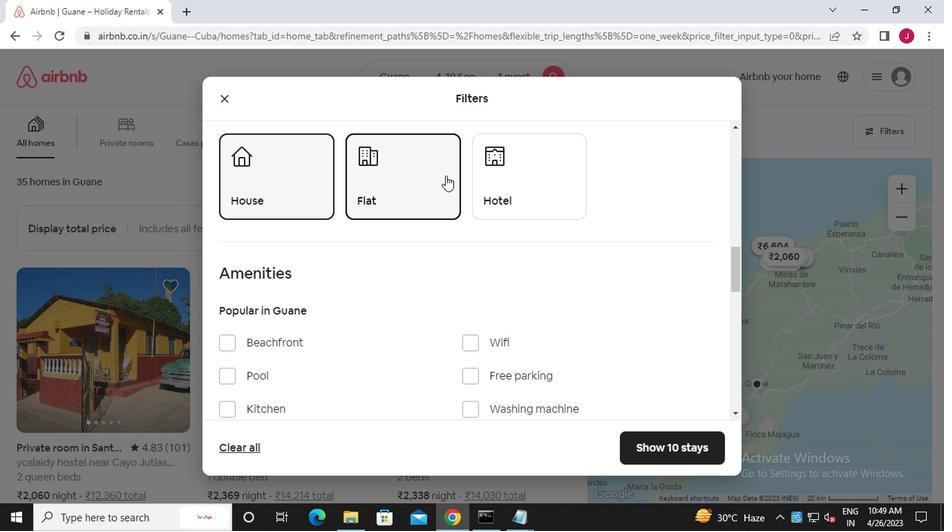 
Action: Mouse scrolled (457, 186) with delta (0, 0)
Screenshot: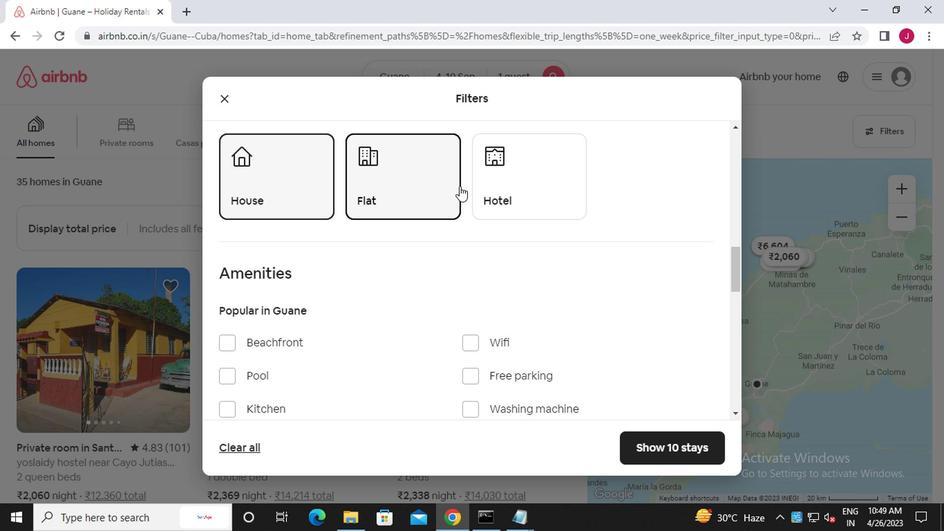 
Action: Mouse scrolled (457, 186) with delta (0, 0)
Screenshot: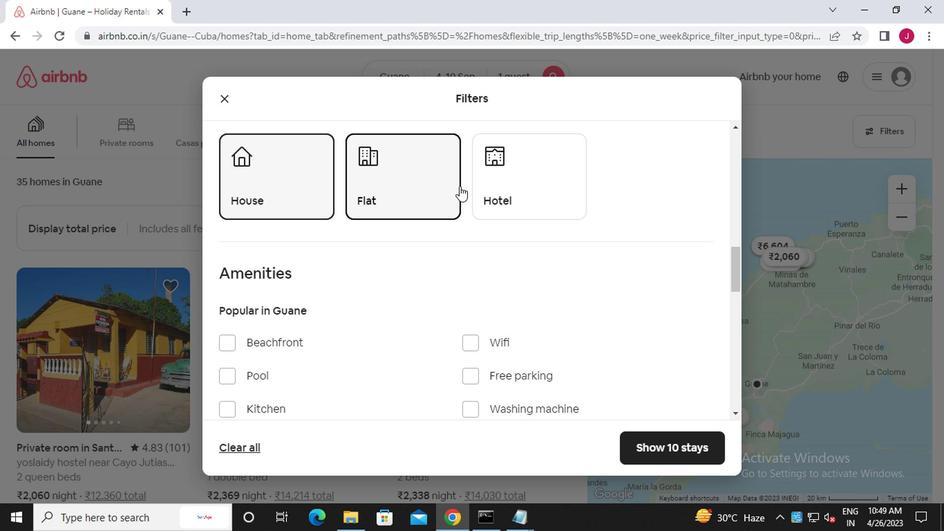 
Action: Mouse scrolled (457, 186) with delta (0, 0)
Screenshot: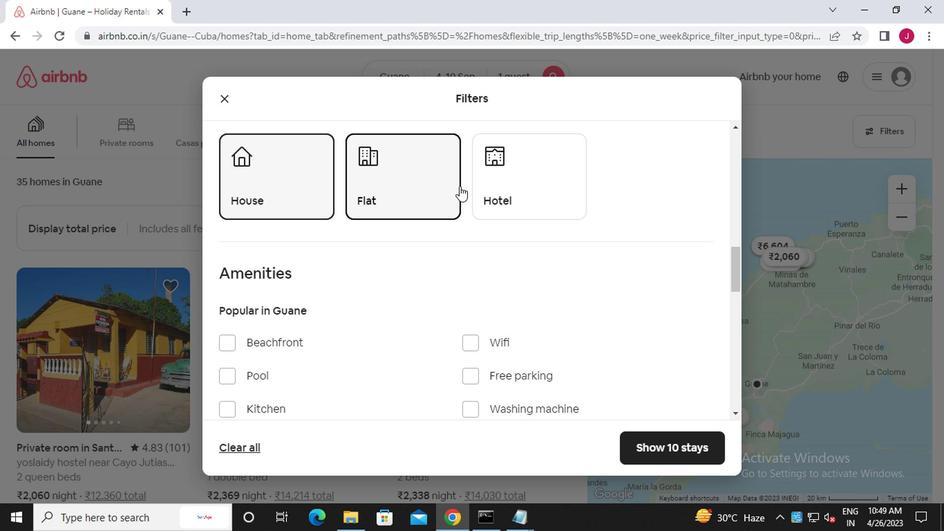
Action: Mouse scrolled (457, 186) with delta (0, 0)
Screenshot: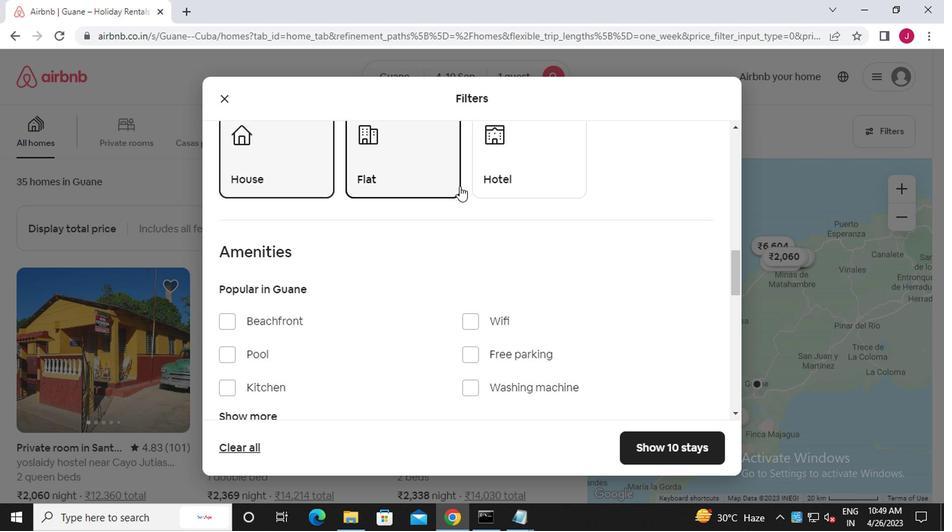 
Action: Mouse scrolled (457, 186) with delta (0, 0)
Screenshot: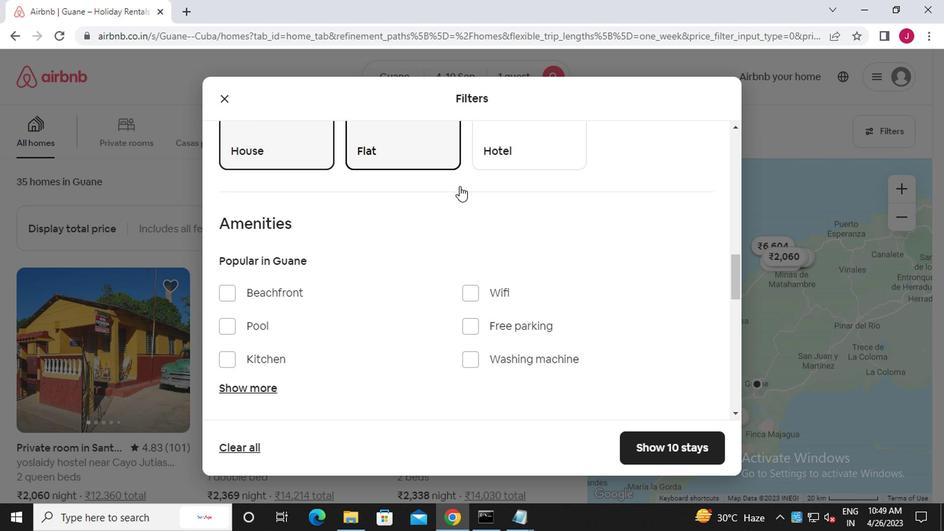 
Action: Mouse moved to (677, 257)
Screenshot: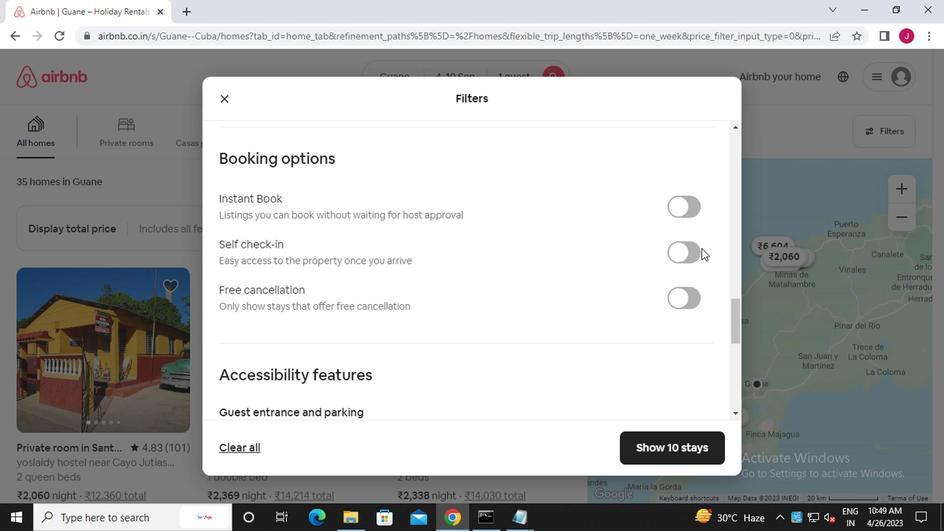 
Action: Mouse pressed left at (677, 257)
Screenshot: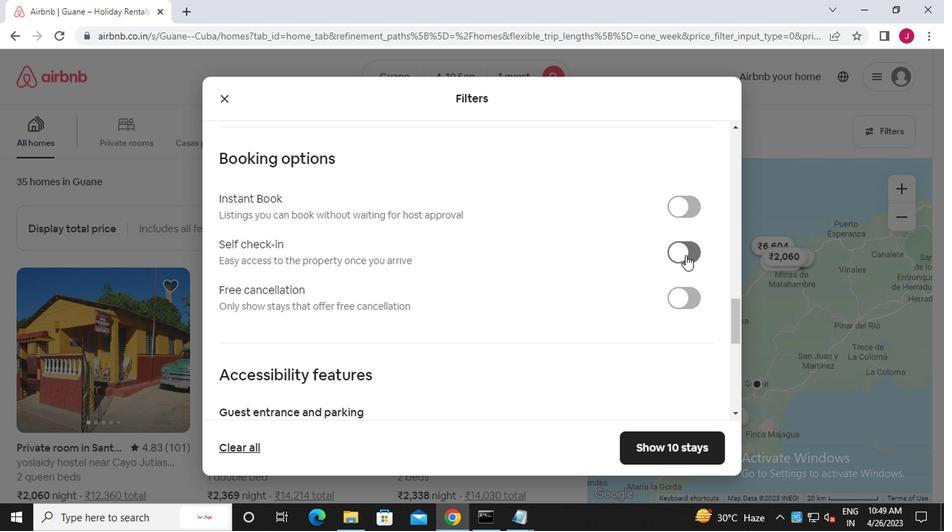
Action: Mouse moved to (677, 257)
Screenshot: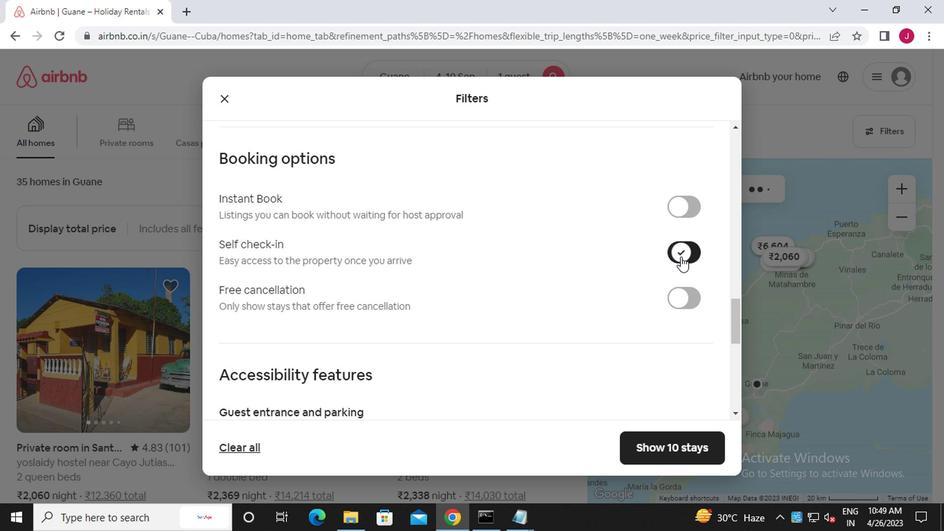 
Action: Mouse scrolled (677, 256) with delta (0, 0)
Screenshot: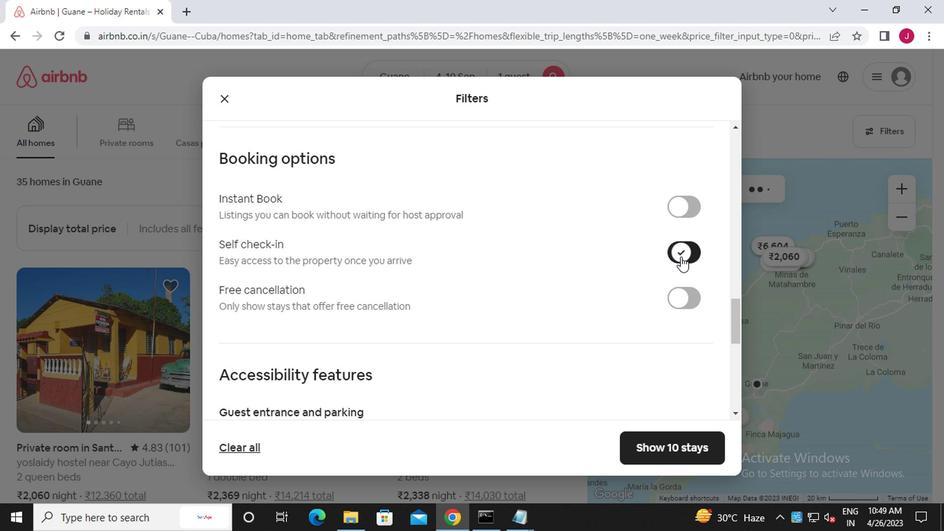 
Action: Mouse moved to (677, 257)
Screenshot: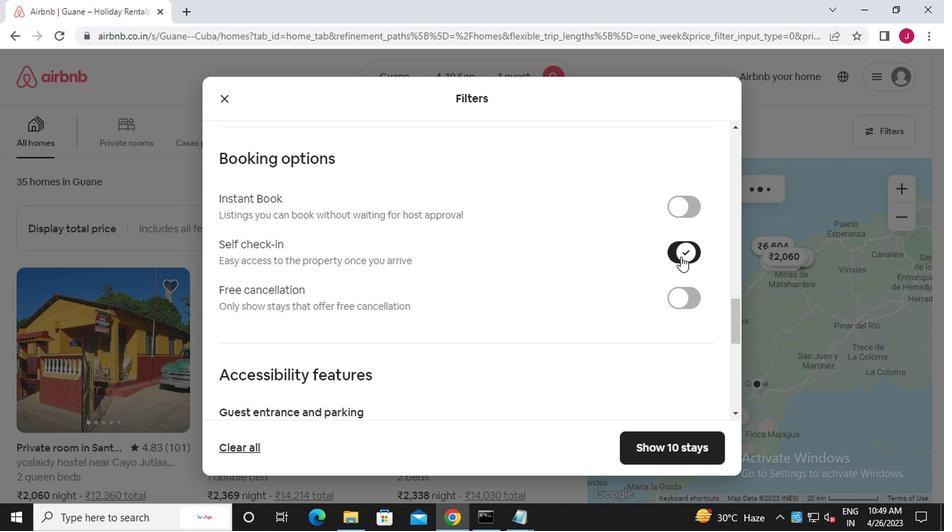 
Action: Mouse scrolled (677, 256) with delta (0, 0)
Screenshot: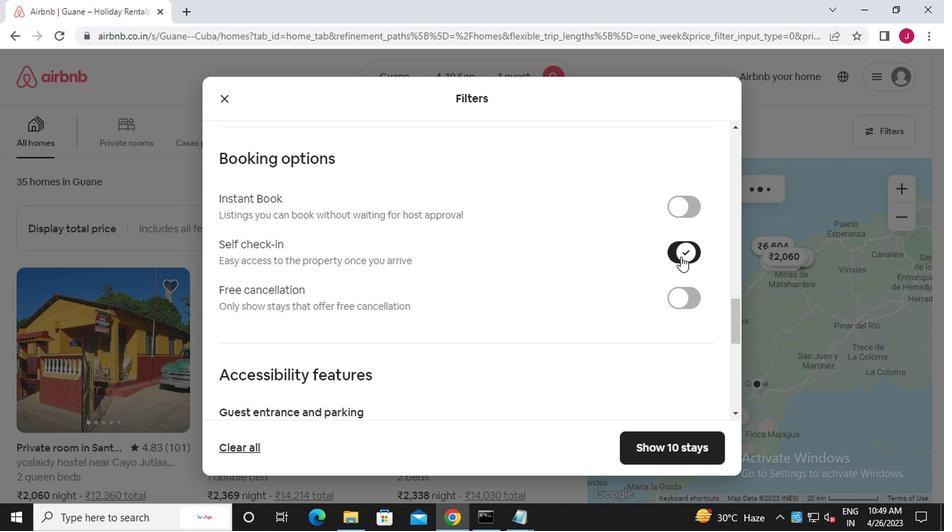 
Action: Mouse scrolled (677, 256) with delta (0, 0)
Screenshot: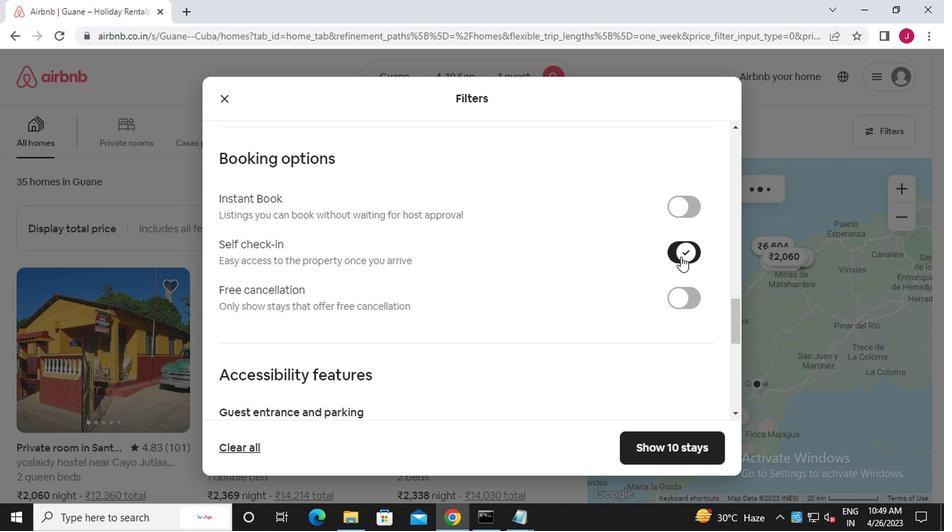 
Action: Mouse scrolled (677, 256) with delta (0, 0)
Screenshot: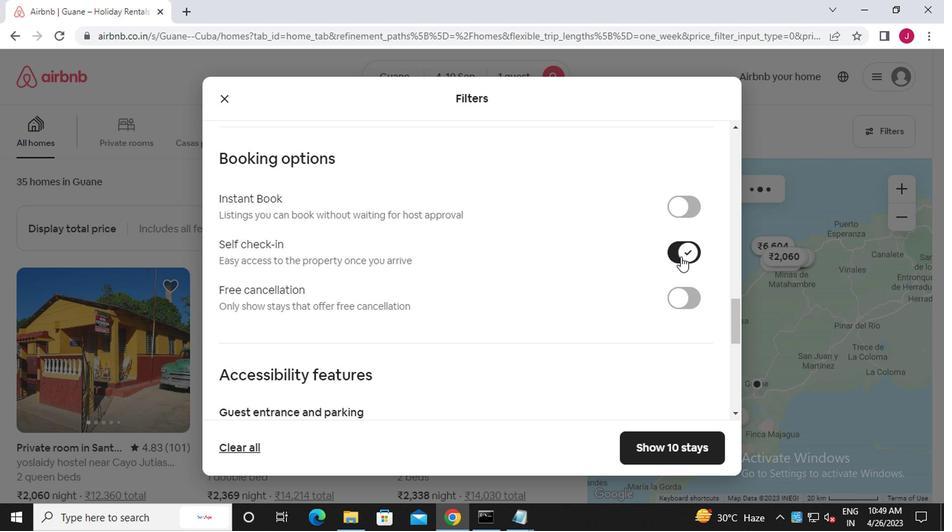 
Action: Mouse scrolled (677, 256) with delta (0, 0)
Screenshot: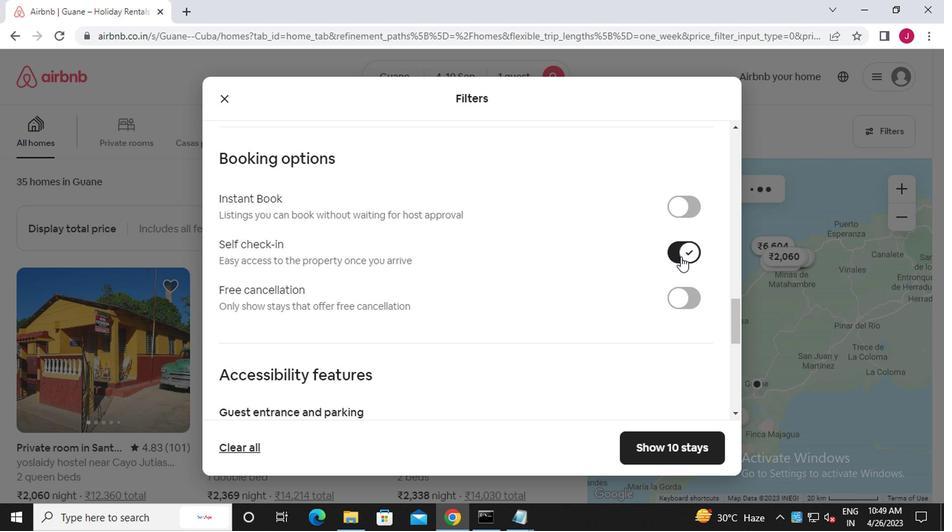 
Action: Mouse scrolled (677, 256) with delta (0, 0)
Screenshot: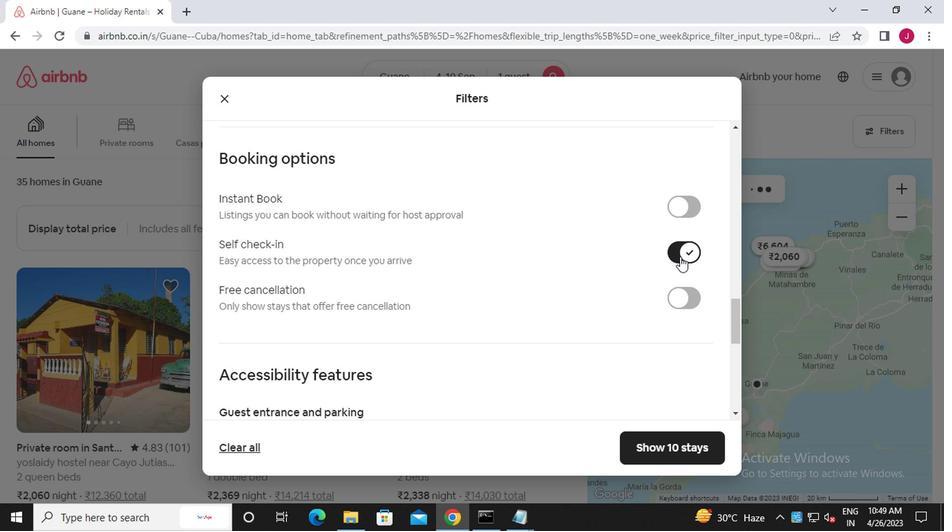 
Action: Mouse scrolled (677, 256) with delta (0, 0)
Screenshot: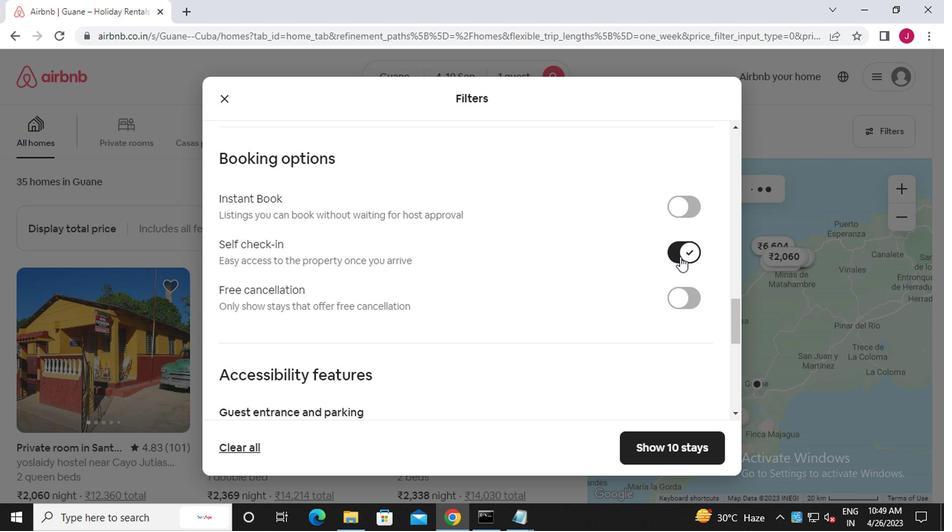 
Action: Mouse scrolled (677, 256) with delta (0, 0)
Screenshot: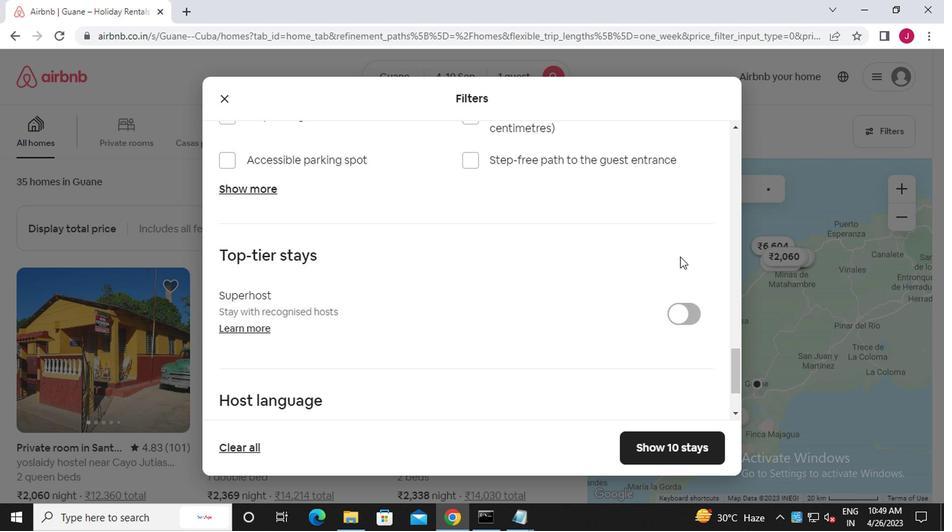 
Action: Mouse scrolled (677, 256) with delta (0, 0)
Screenshot: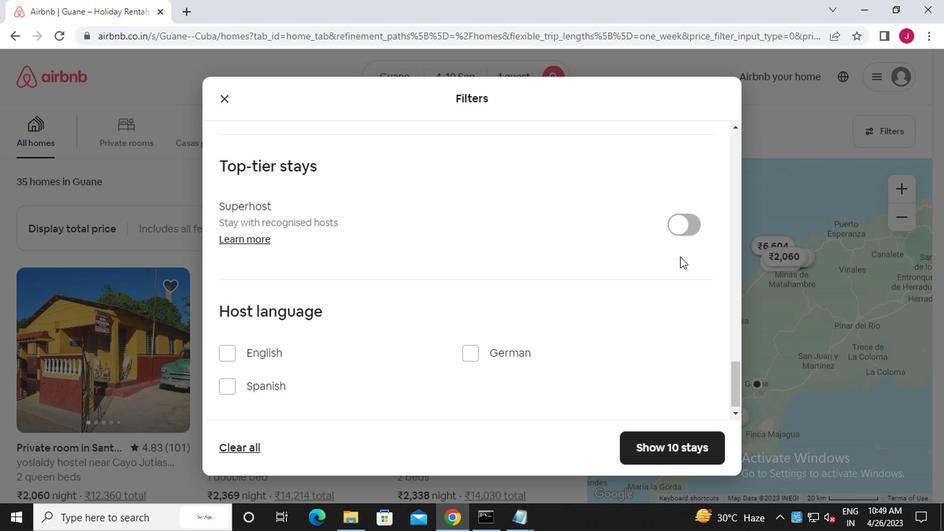 
Action: Mouse scrolled (677, 256) with delta (0, 0)
Screenshot: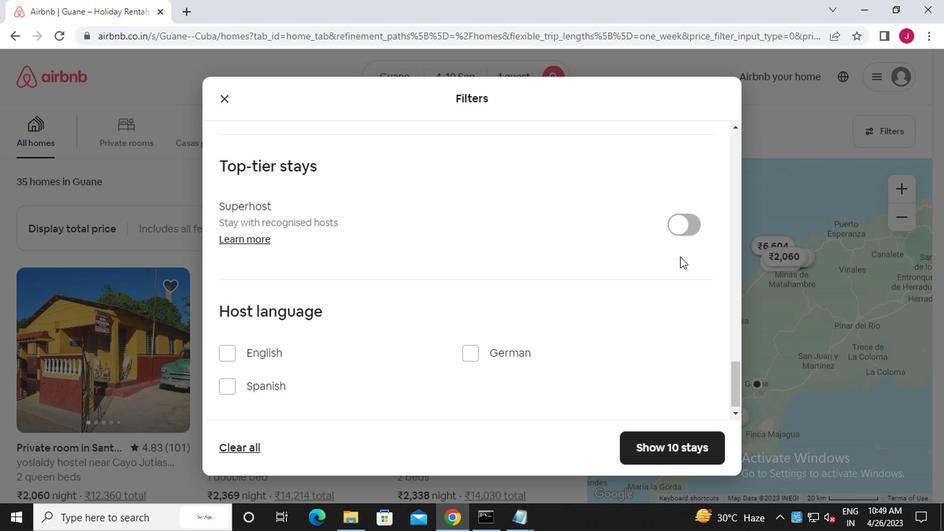 
Action: Mouse scrolled (677, 256) with delta (0, 0)
Screenshot: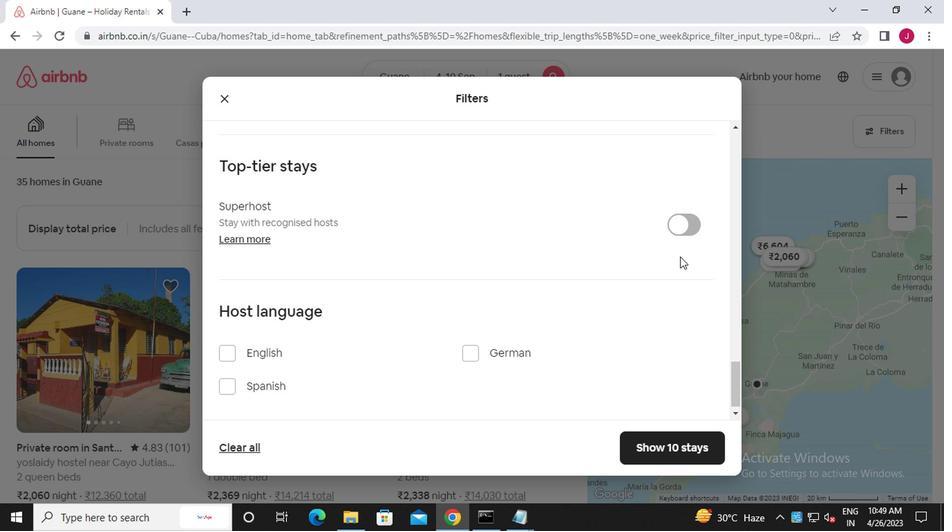 
Action: Mouse scrolled (677, 256) with delta (0, 0)
Screenshot: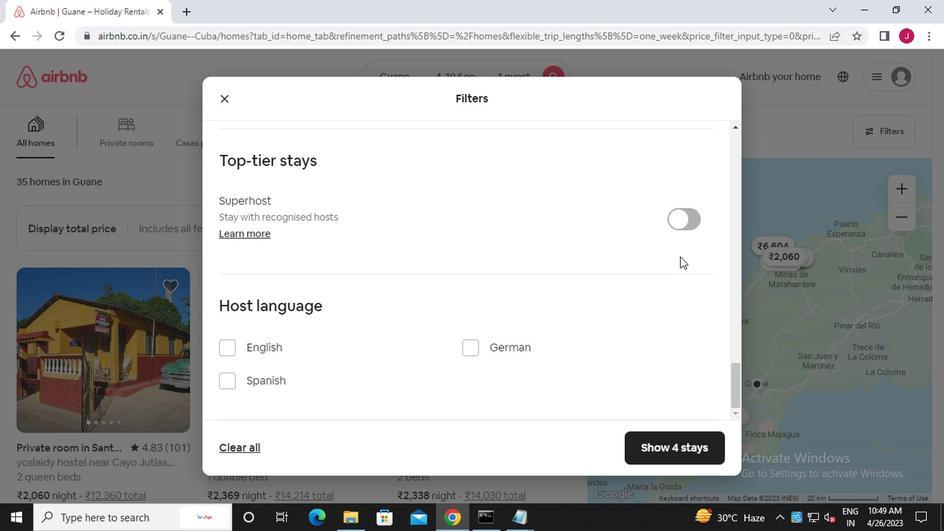 
Action: Mouse moved to (665, 444)
Screenshot: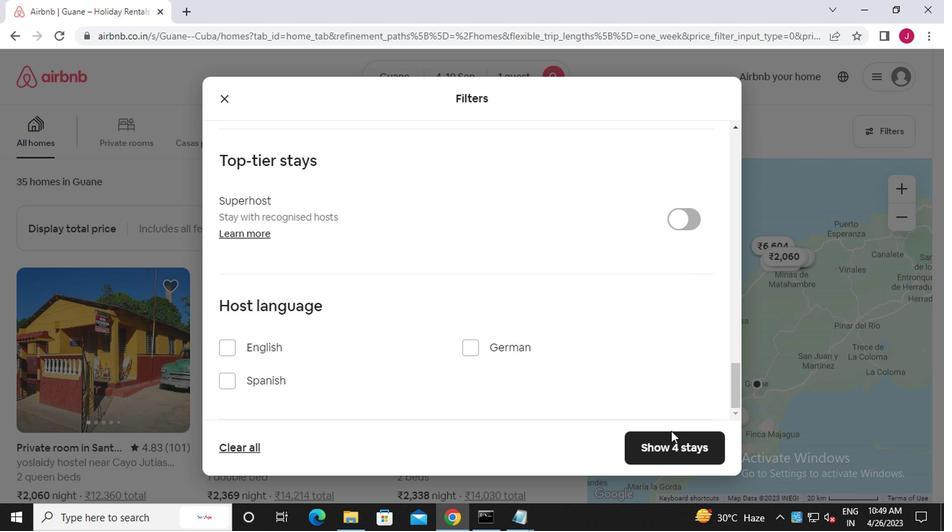 
Action: Mouse pressed left at (665, 444)
Screenshot: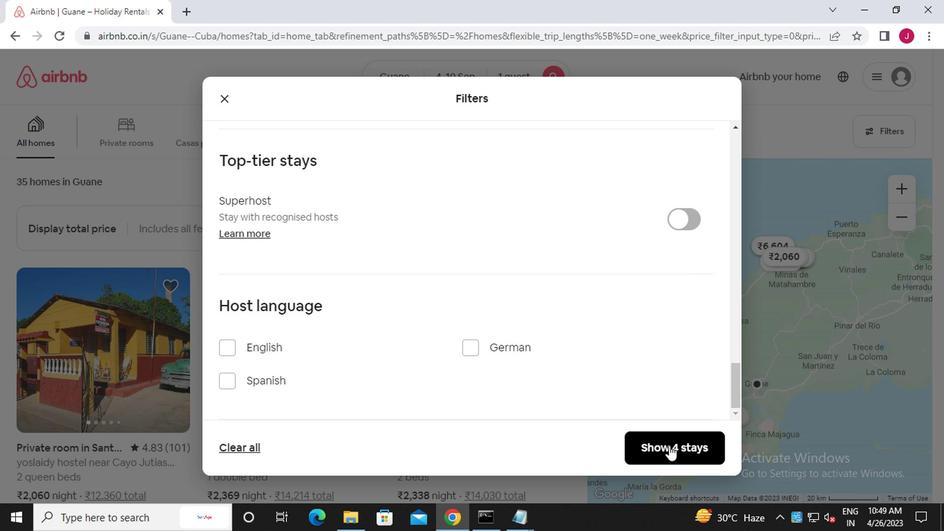 
Action: Mouse moved to (657, 439)
Screenshot: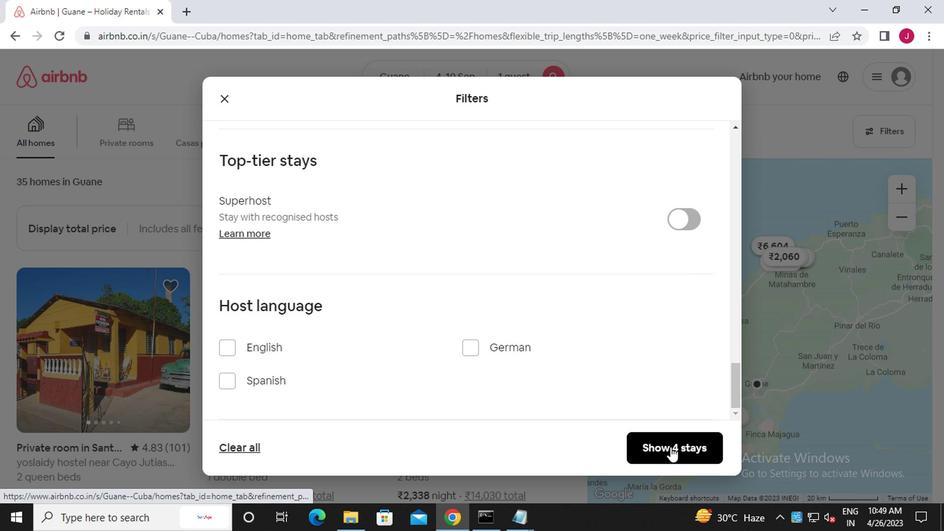 
